 Task: Open a blank worksheet and write heading  Customer order data  Add 10 people name:-  'David White, Emily Green, Andrew Baker, Madison Evans, Logan King, Grace Hill, Gabriel Young, Elizabeth Flores, Samuel Reed, Avery Nelson. ' in August Last week sales are  10020 to 20050. customer order name:-  Nike shoe, Adidas shoe, Gucci T-shirt, Louis Vuitton bag, Zara Shirt, H&M jeans, Chanel perfume, Versace perfume, Ralph Lauren, Prada Shirtcustomer order price in between:-  10000 to 15000. Save page auditingSalesByQuarter
Action: Mouse moved to (18, 18)
Screenshot: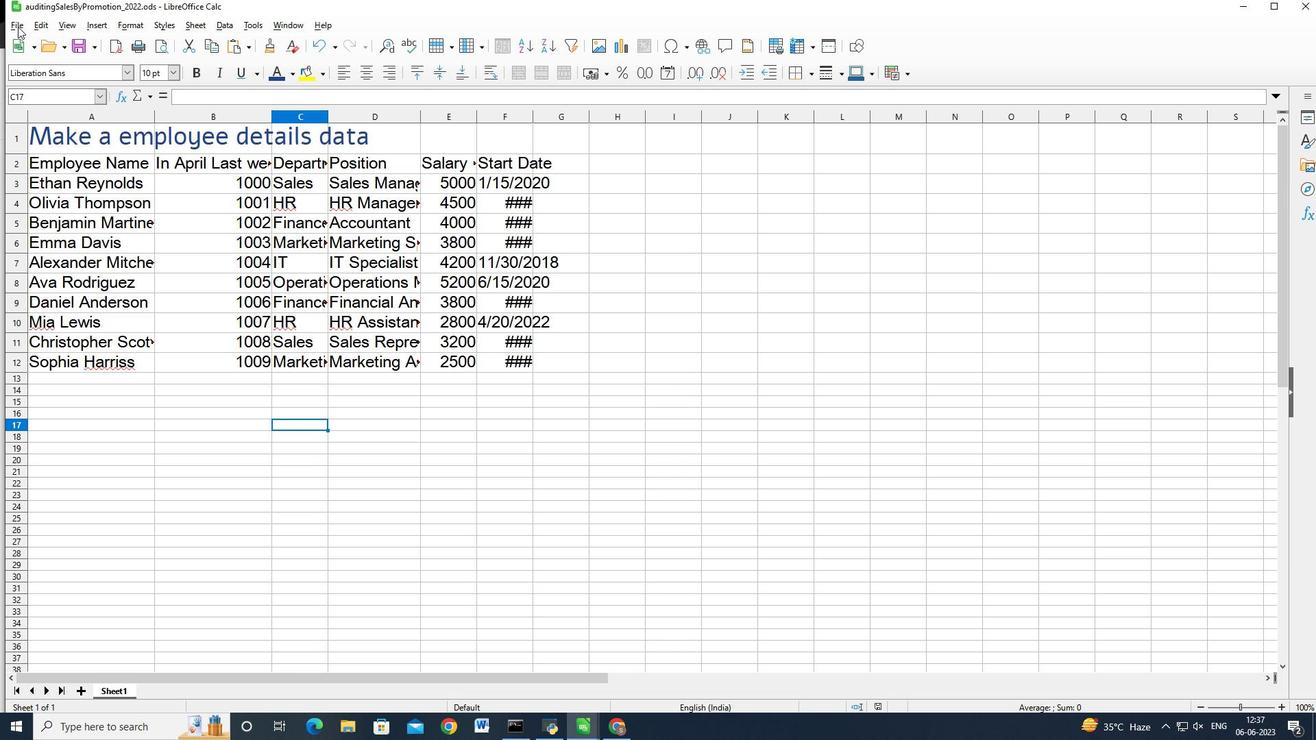 
Action: Mouse pressed left at (18, 18)
Screenshot: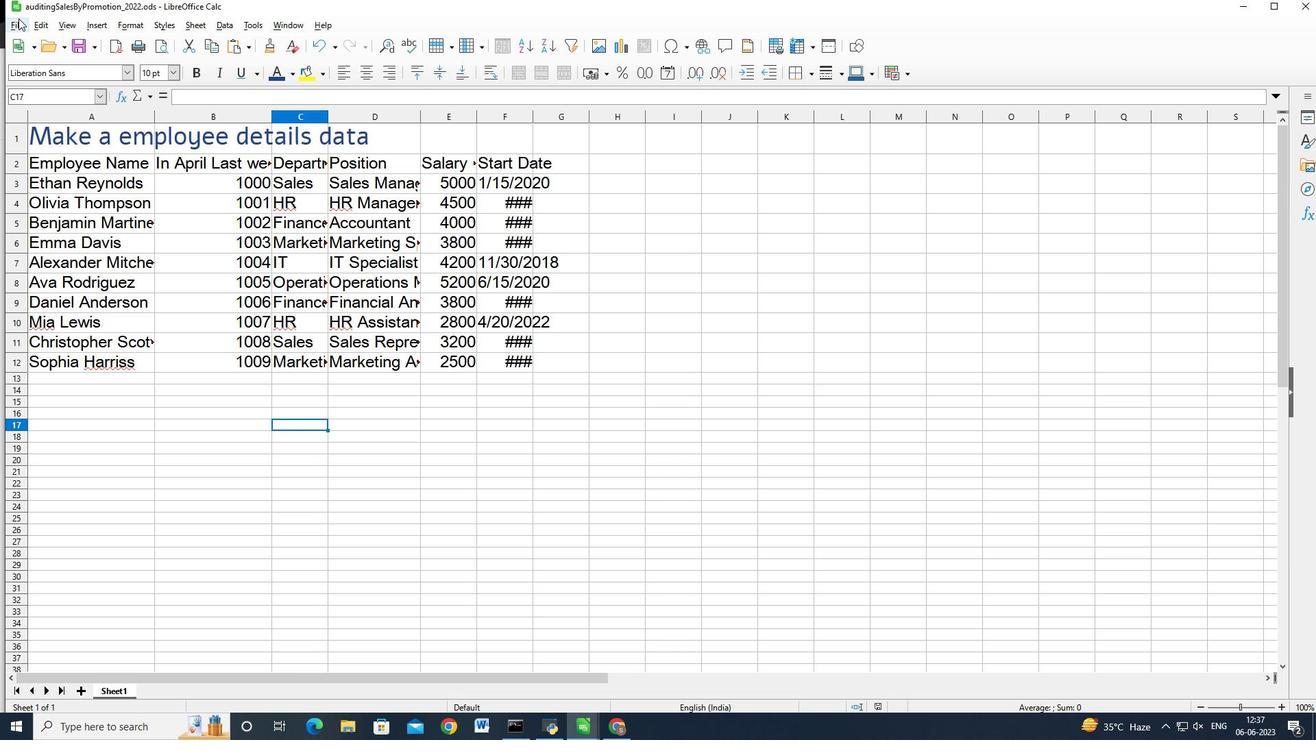 
Action: Mouse moved to (195, 58)
Screenshot: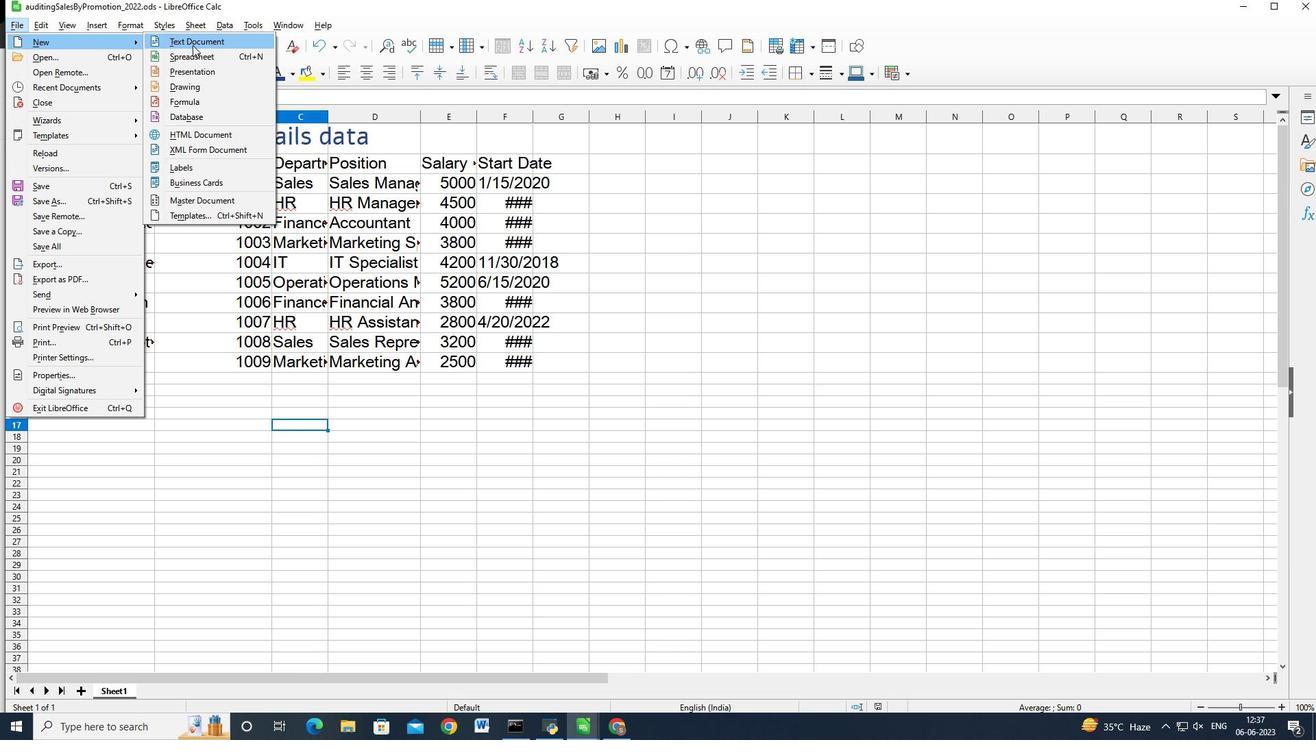 
Action: Mouse pressed left at (195, 58)
Screenshot: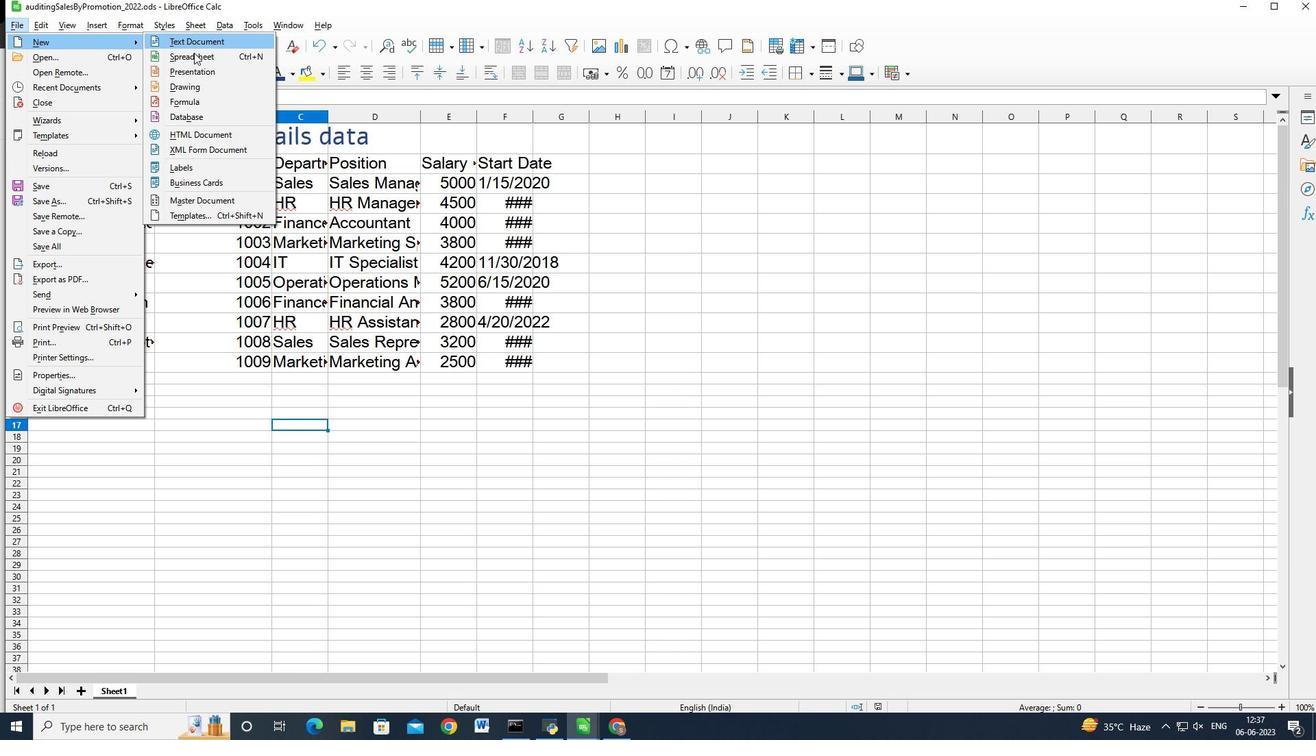 
Action: Mouse moved to (324, 155)
Screenshot: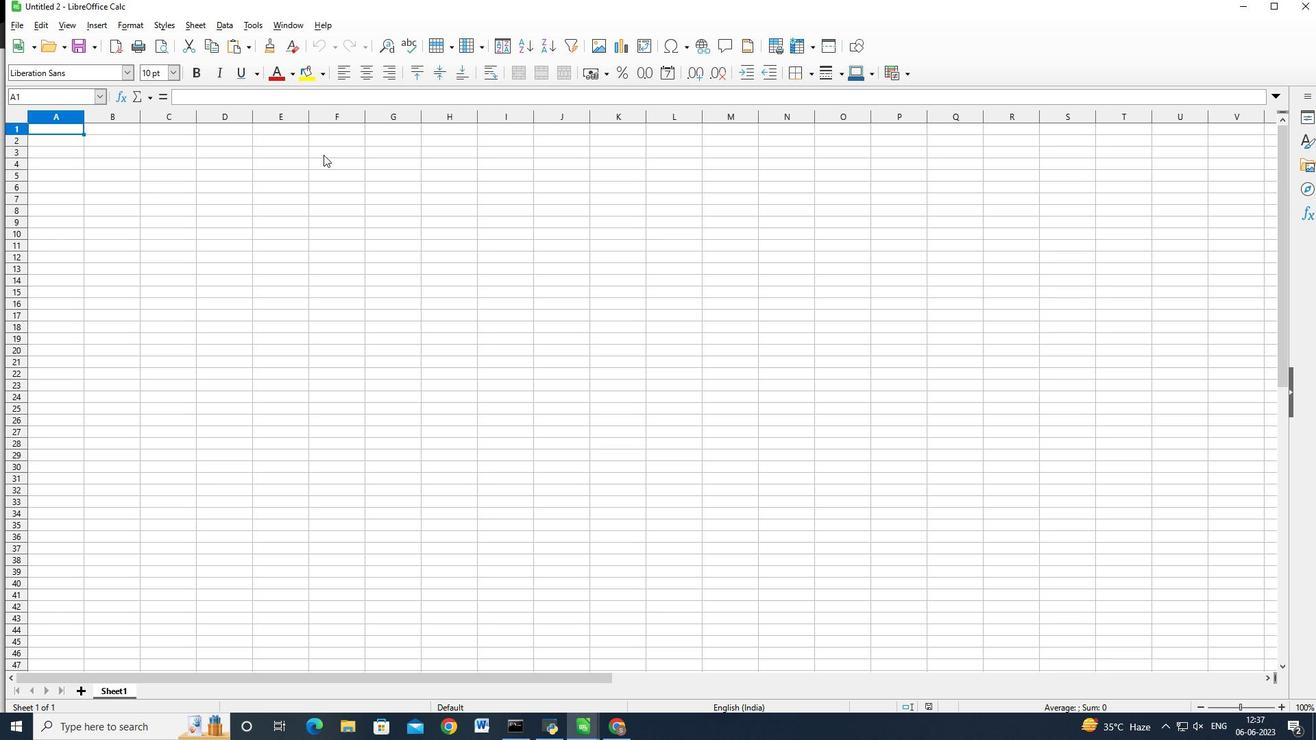 
Action: Key pressed <Key.shift><Key.shift><Key.shift>Customer<Key.space><Key.shift_r>order<Key.space>data<Key.enter><Key.shift>People<Key.space><Key.shift>Name<Key.enter><Key.shift_r>David<Key.space><Key.shift>White<Key.enter><Key.shift_r>E,<Key.backspace>mily<Key.space><Key.shift>Green<Key.enter><Key.shift_r>Andrew<Key.space><Key.shift>Baker<Key.enter><Key.shift>Madison<Key.space><Key.shift>Evans<Key.enter><Key.shift>Logan<Key.space><Key.shift>King<Key.enter><Key.shift>Grace<Key.space><Key.shift>Jo;;<Key.enter>
Screenshot: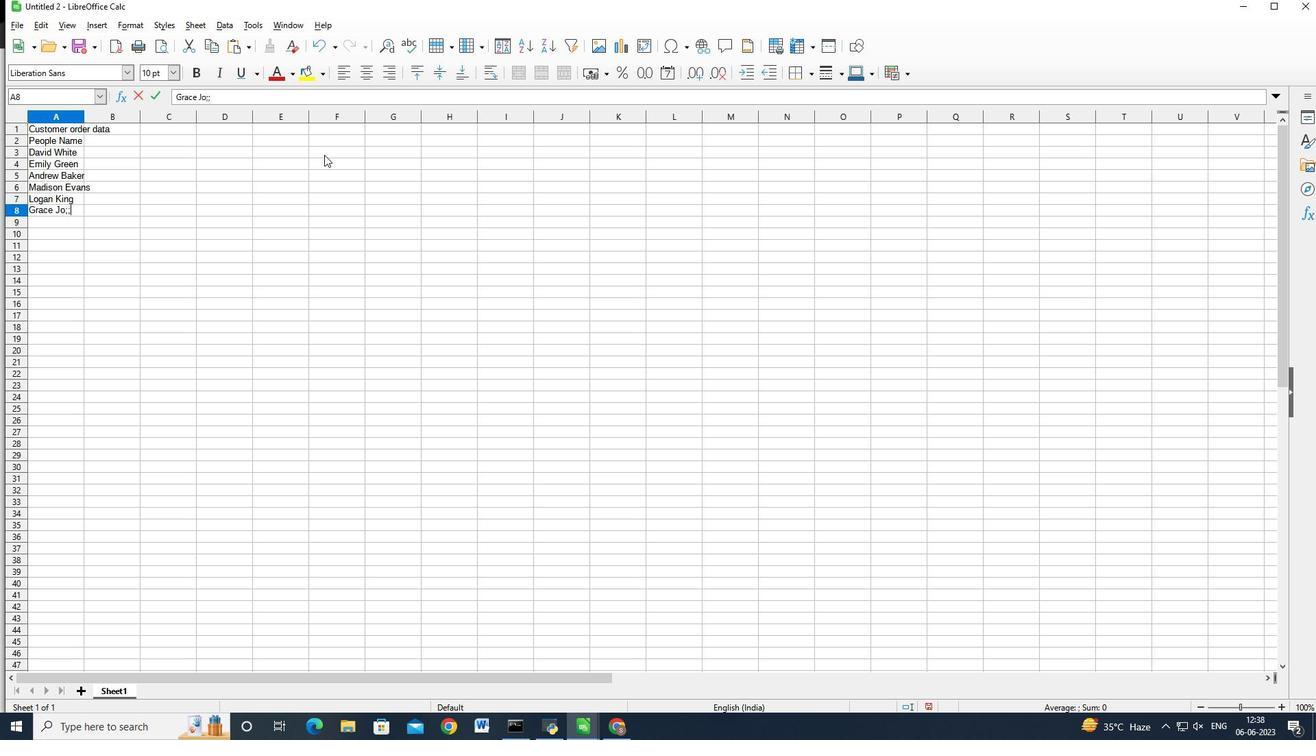 
Action: Mouse moved to (65, 207)
Screenshot: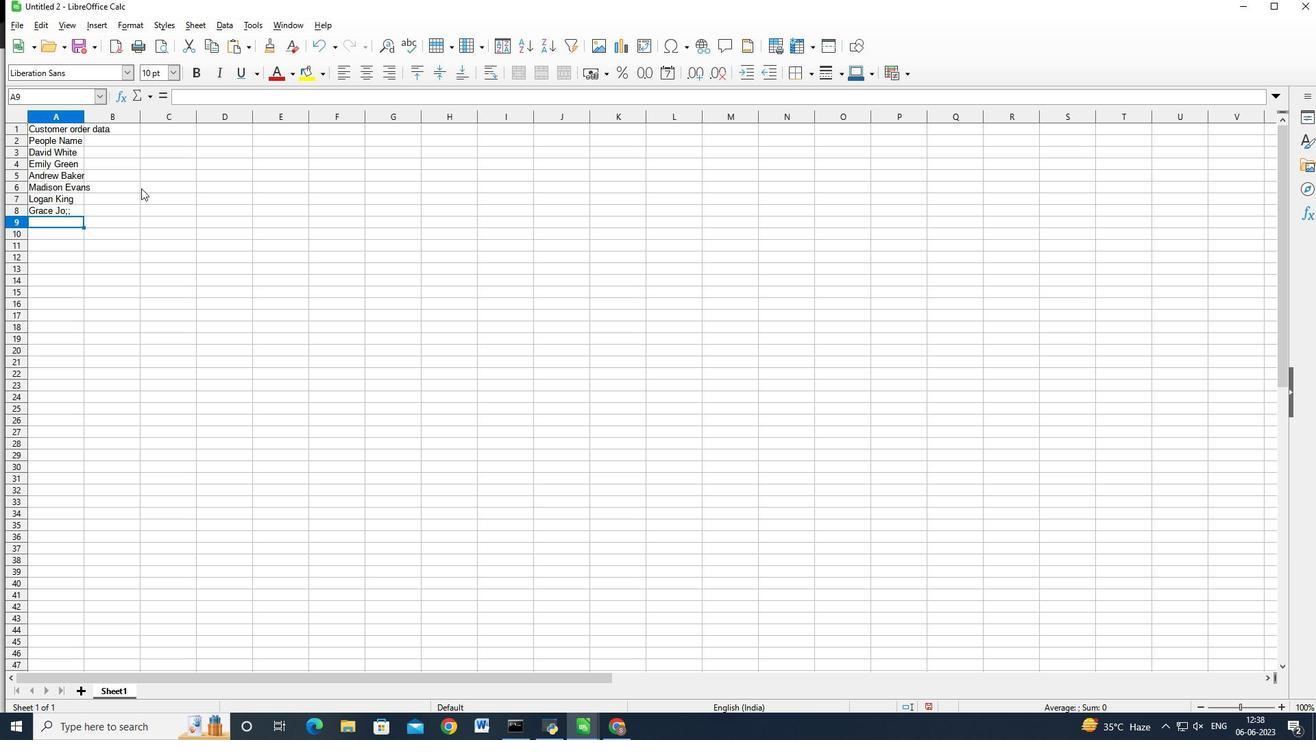 
Action: Mouse pressed left at (65, 207)
Screenshot: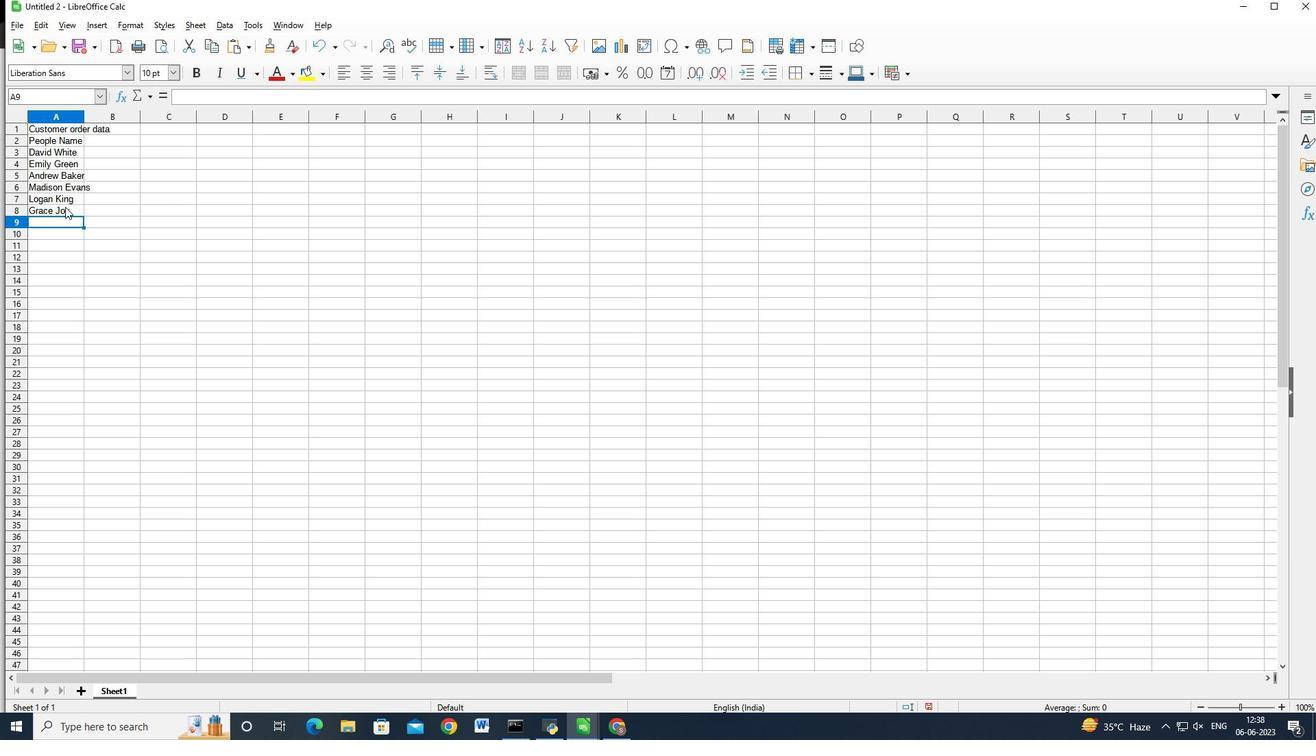 
Action: Mouse moved to (240, 96)
Screenshot: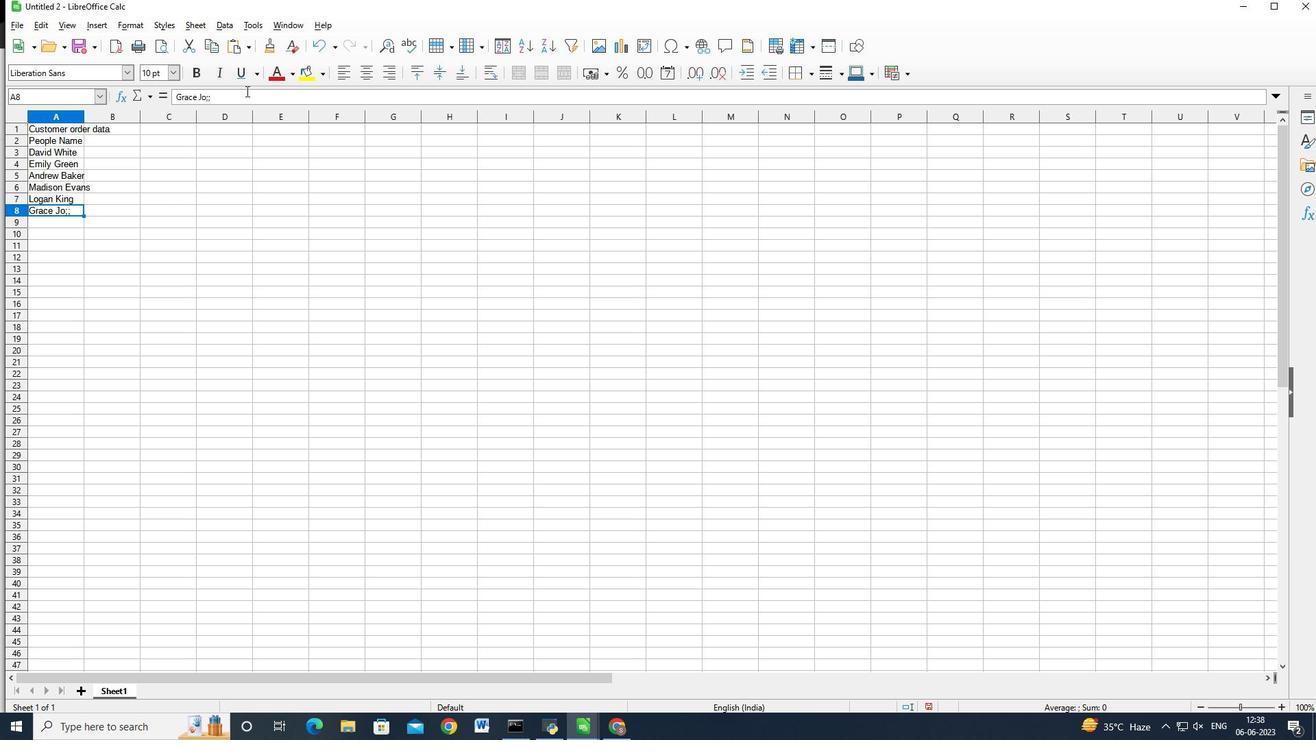 
Action: Mouse pressed left at (240, 96)
Screenshot: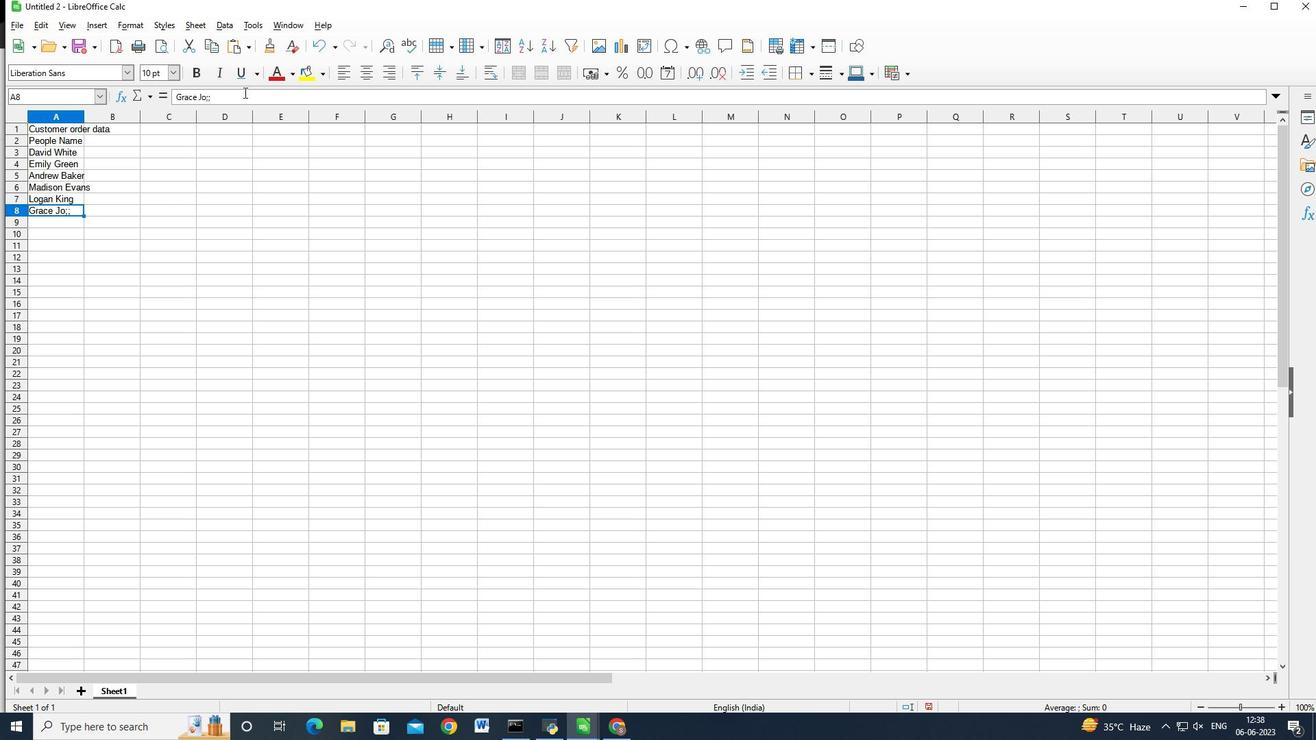 
Action: Key pressed <Key.backspace><Key.backspace><Key.backspace><Key.backspace><Key.shift>Hill<Key.enter><Key.shift><Key.shift><Key.shift><Key.shift><Key.shift><Key.shift><Key.shift><Key.shift><Key.shift><Key.shift><Key.shift><Key.shift><Key.shift>I<Key.backspace>Gr<Key.backspace><Key.backspace>abriel<Key.space><Key.shift>Young<Key.enter><Key.shift>Elizat<Key.backspace>beth<Key.space><Key.shift>Flores<Key.enter><Key.shift_r>Samuel<Key.space><Key.shift>Reed<Key.enter><Key.shift_r>Avery<Key.space><Key.shift>Nelson<Key.right><Key.up><Key.up><Key.up><Key.up><Key.up><Key.up><Key.up><Key.up><Key.up><Key.up><Key.space><Key.shift>In<Key.space><Key.shift_r>August<Key.space><Key.shift>Last<Key.space>week<Key.space>sales<Key.space>are<Key.enter>11<Key.backspace>0020<Key.enter>10030<Key.enter>10040<Key.enter>10050<Key.enter>20010<Key.enter>20020<Key.enter>20030<Key.enter>20040<Key.enter>110040<Key.backspace><Key.enter>2992<Key.backspace><Key.backspace><Key.backspace>0024<Key.right>
Screenshot: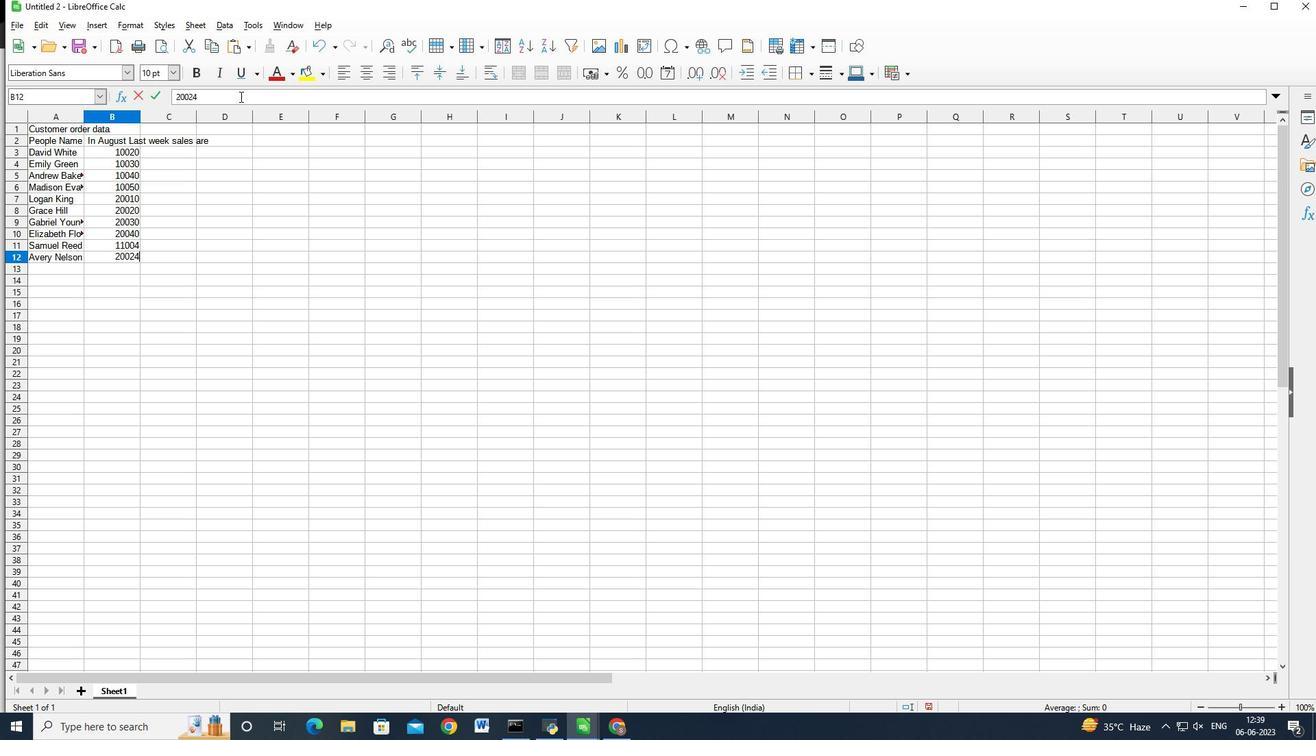 
Action: Mouse moved to (124, 139)
Screenshot: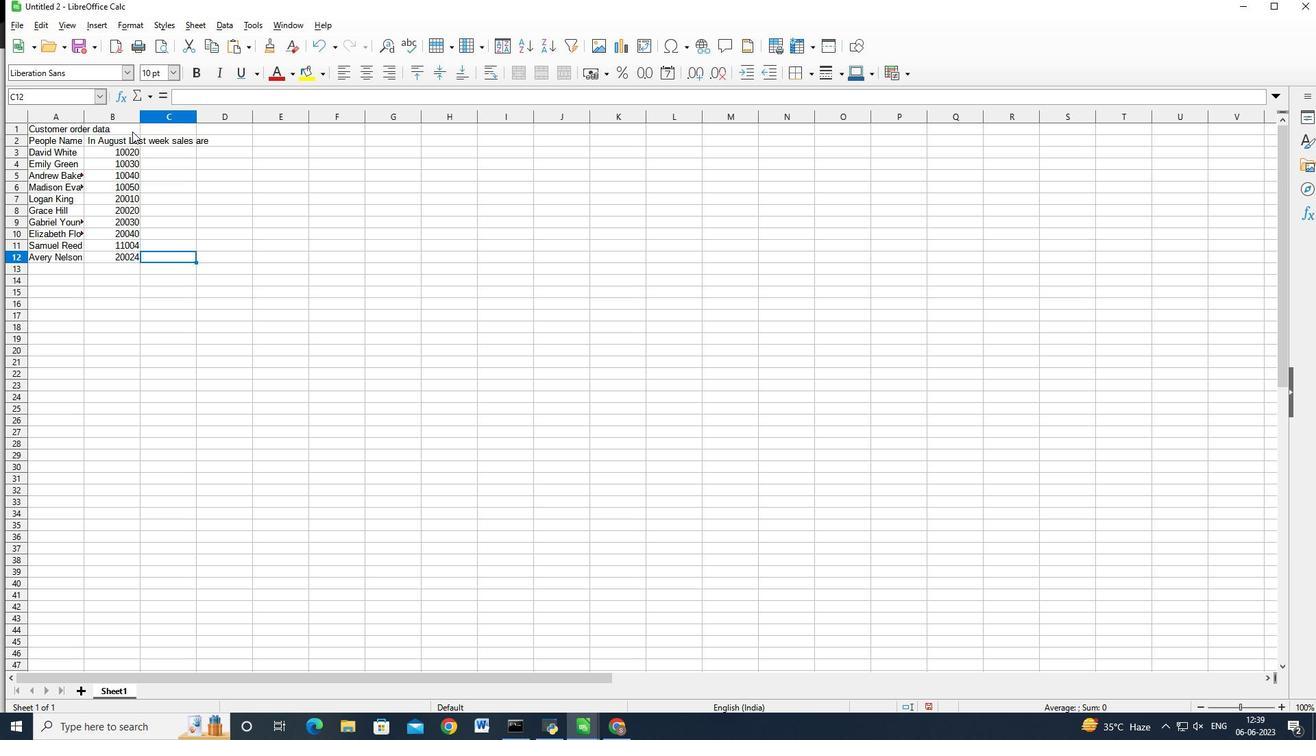 
Action: Mouse pressed left at (124, 139)
Screenshot: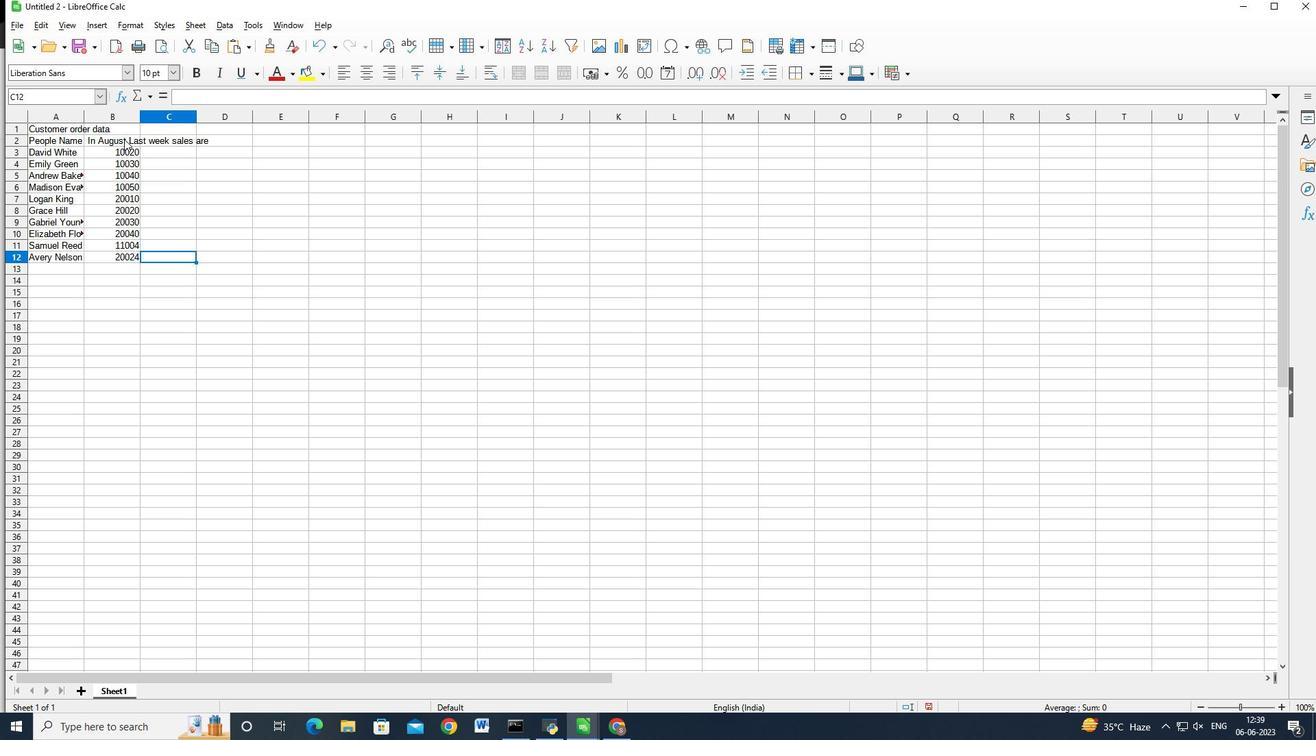 
Action: Mouse moved to (139, 116)
Screenshot: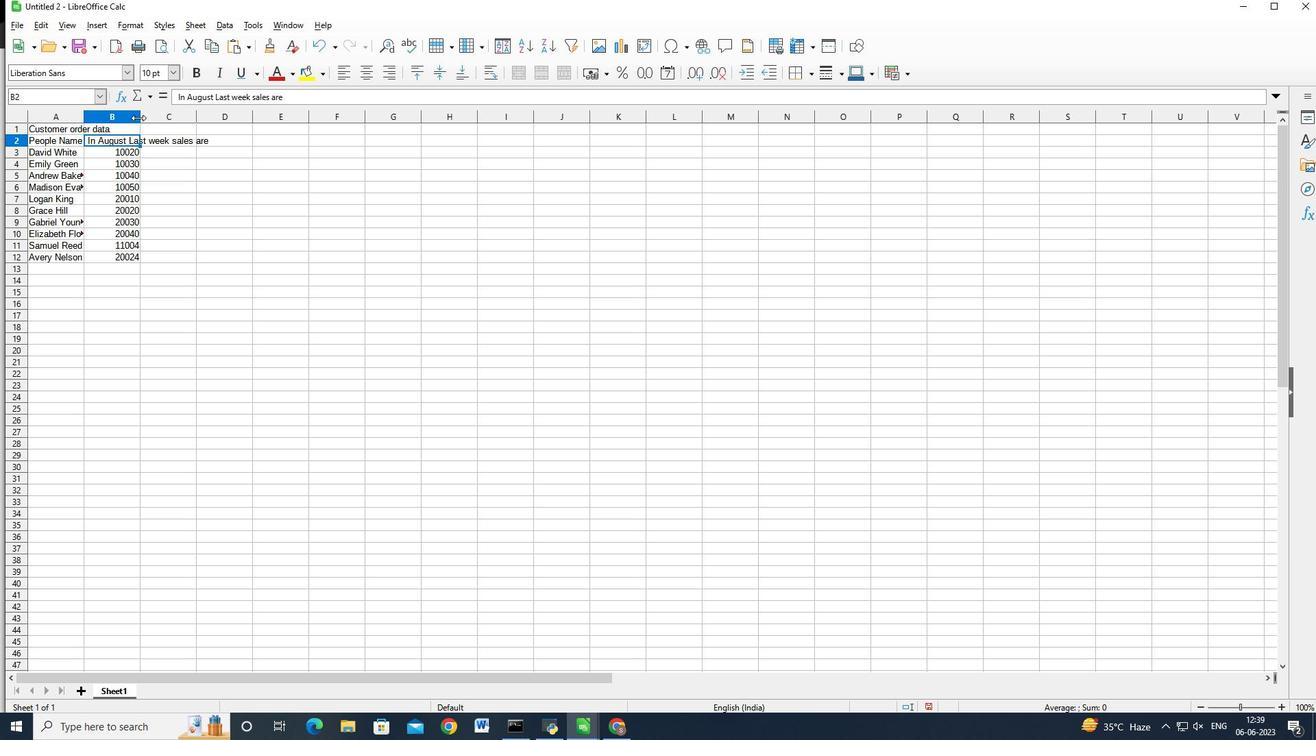 
Action: Mouse pressed left at (139, 116)
Screenshot: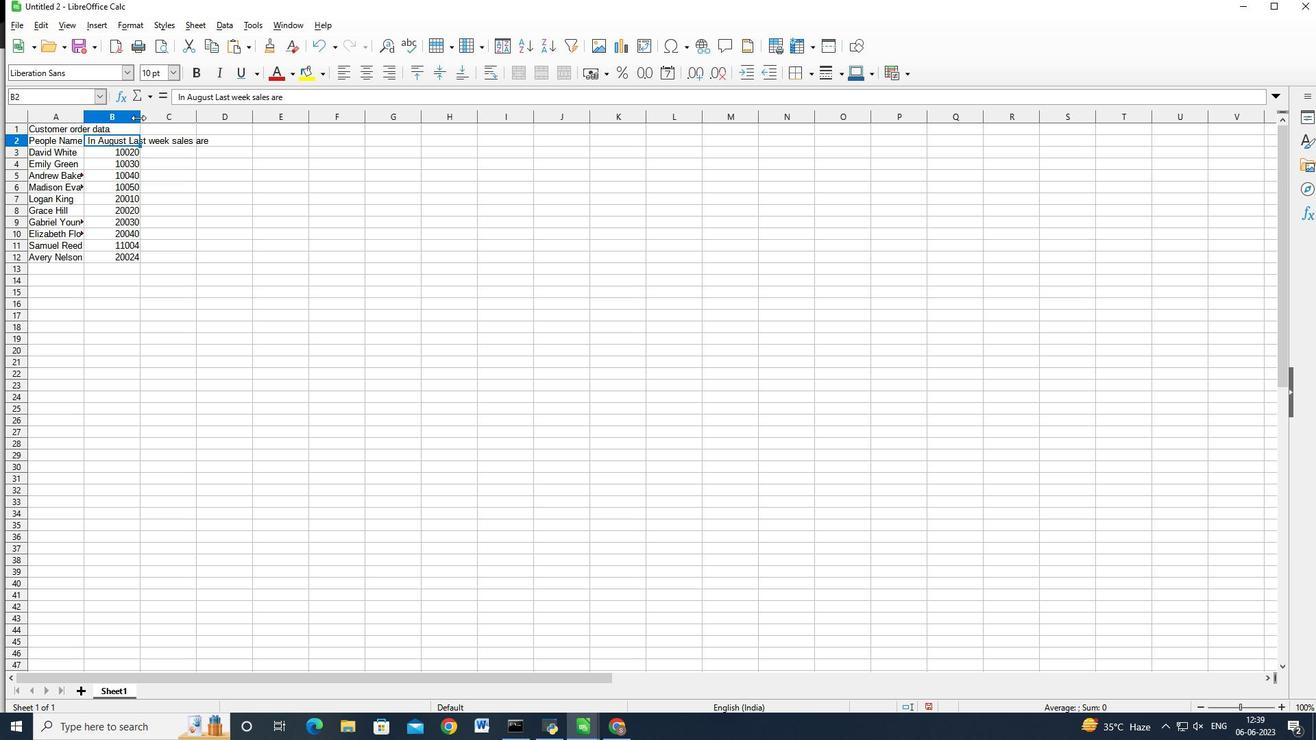 
Action: Mouse pressed left at (139, 116)
Screenshot: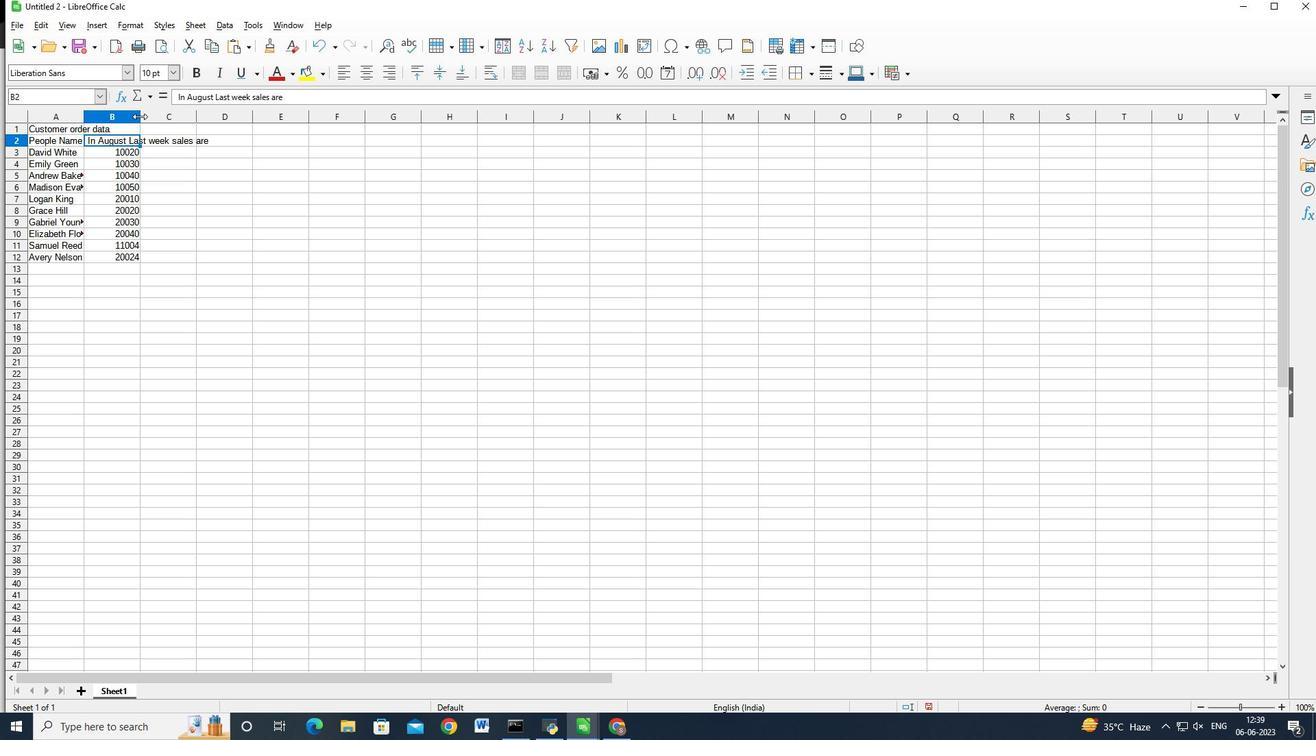 
Action: Mouse pressed left at (139, 116)
Screenshot: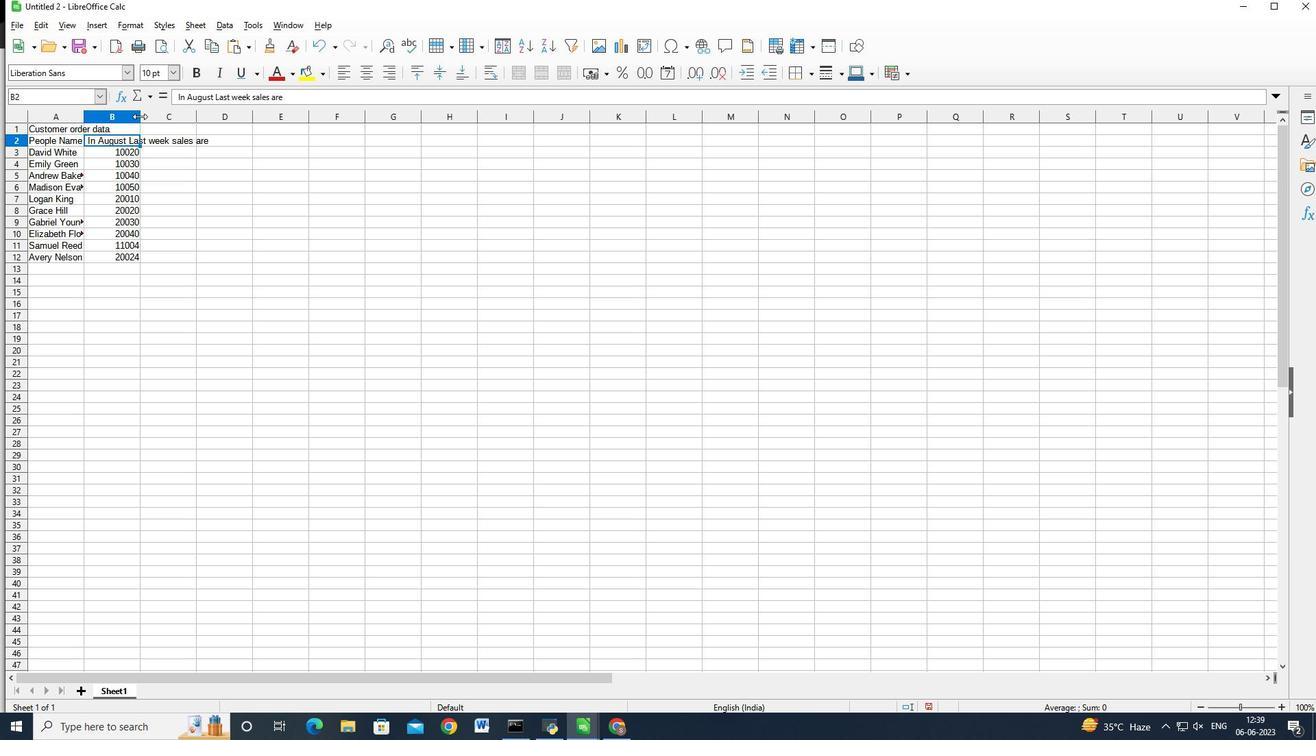 
Action: Mouse pressed left at (139, 116)
Screenshot: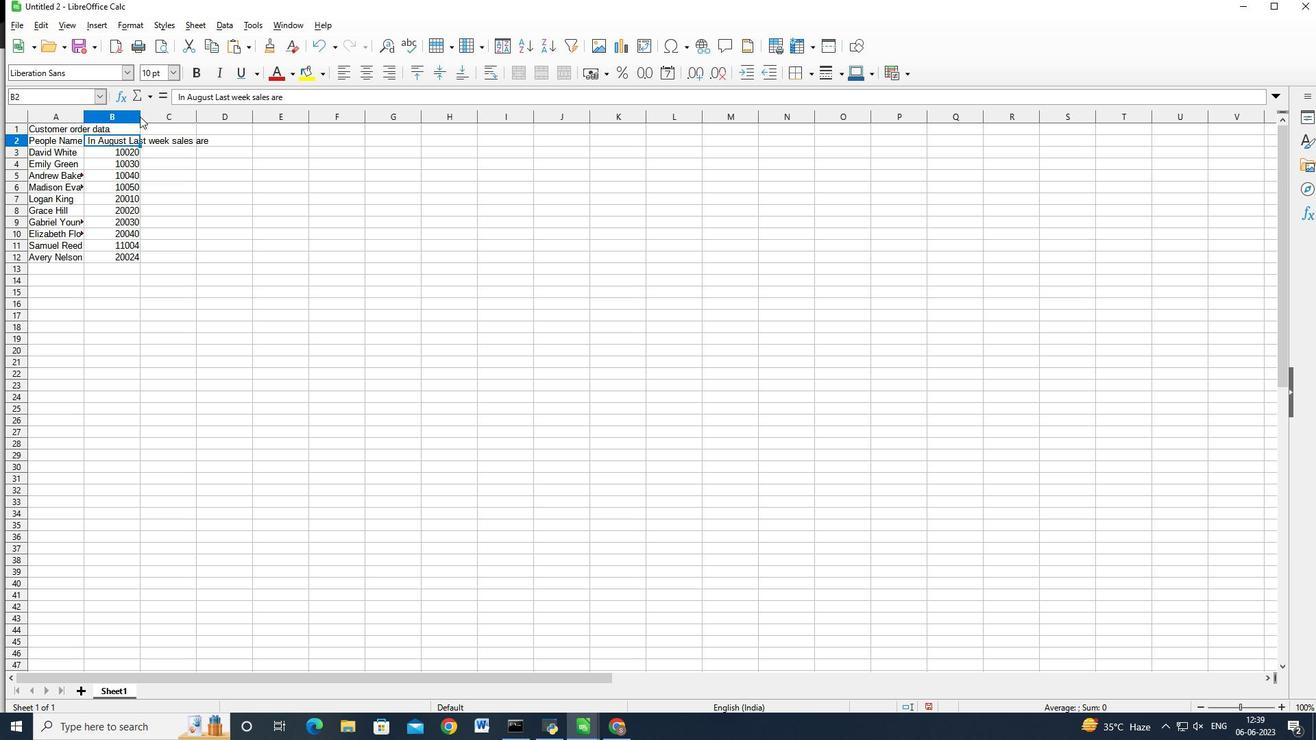 
Action: Mouse moved to (237, 138)
Screenshot: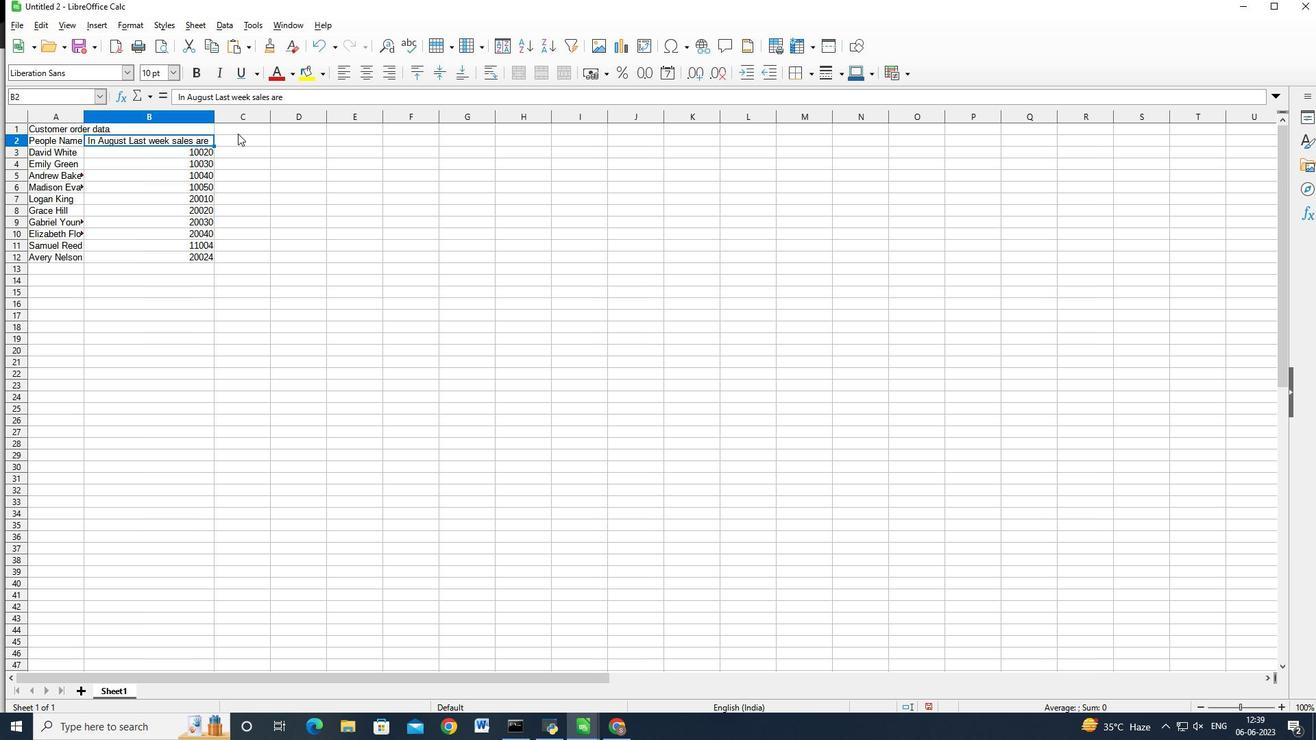 
Action: Mouse pressed left at (237, 138)
Screenshot: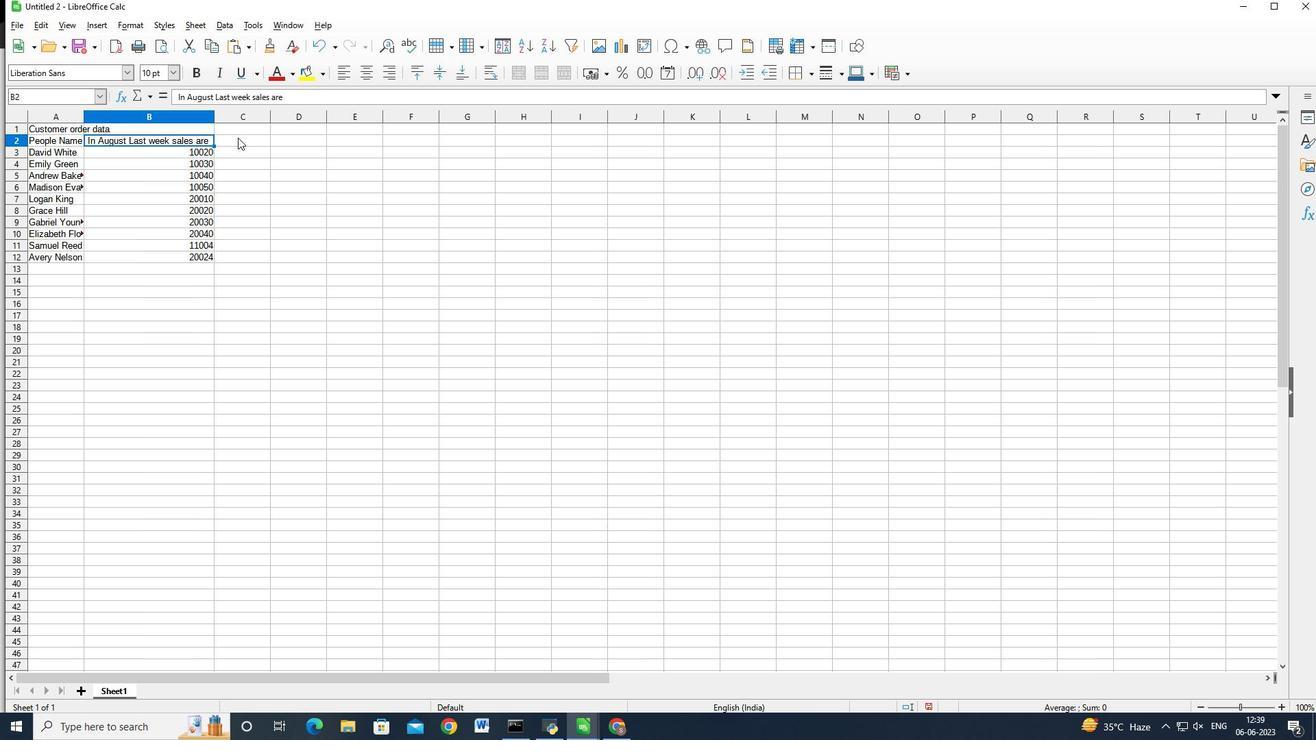 
Action: Key pressed <Key.shift>Customer<Key.space><Key.shift>Order<Key.space><Key.shift>Name<Key.enter><Key.shift>Nike<Key.space><Key.shift_r>Shoe<Key.enter><Key.shift_r>Adidas<Key.space><Key.shift_r>Showe<Key.backspace><Key.backspace>e<Key.enter><Key.shift><Key.shift><Key.shift><Key.shift><Key.shift><Key.shift>Gucci<Key.space><Key.shift>T-shirt<Key.enter><Key.shift>Louis<Key.space><Key.shift>Vuito<Key.backspace>ton<Key.space><Key.shift>bag<Key.enter><Key.shift_r>Zara<Key.space><Key.shift_r>Shirt<Key.enter><Key.caps_lock>H<Key.shift>&N<Key.backspace>M<Key.caps_lock><Key.space>jeans<Key.enter><Key.shift>Chanel<Key.space><Key.shift>Per<Key.backspace><Key.backspace><Key.backspace>perfum<Key.enter><Key.up>
Screenshot: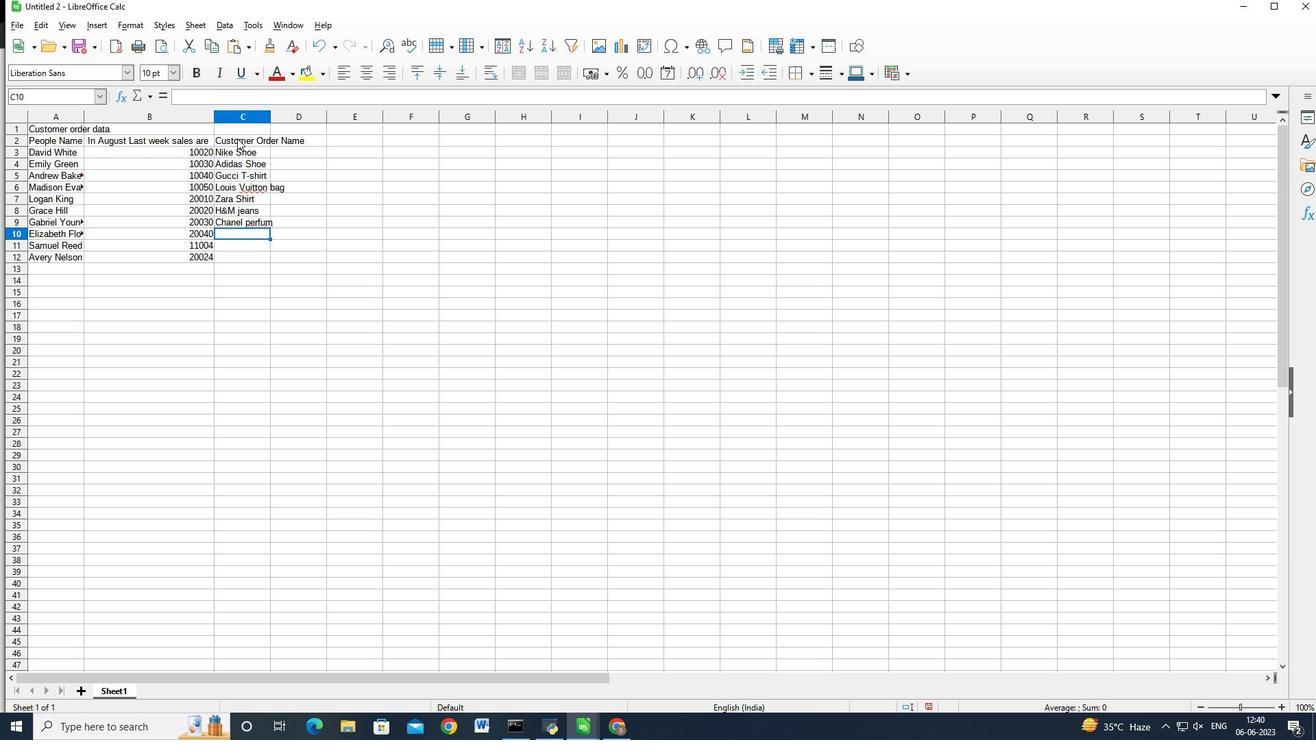
Action: Mouse moved to (254, 98)
Screenshot: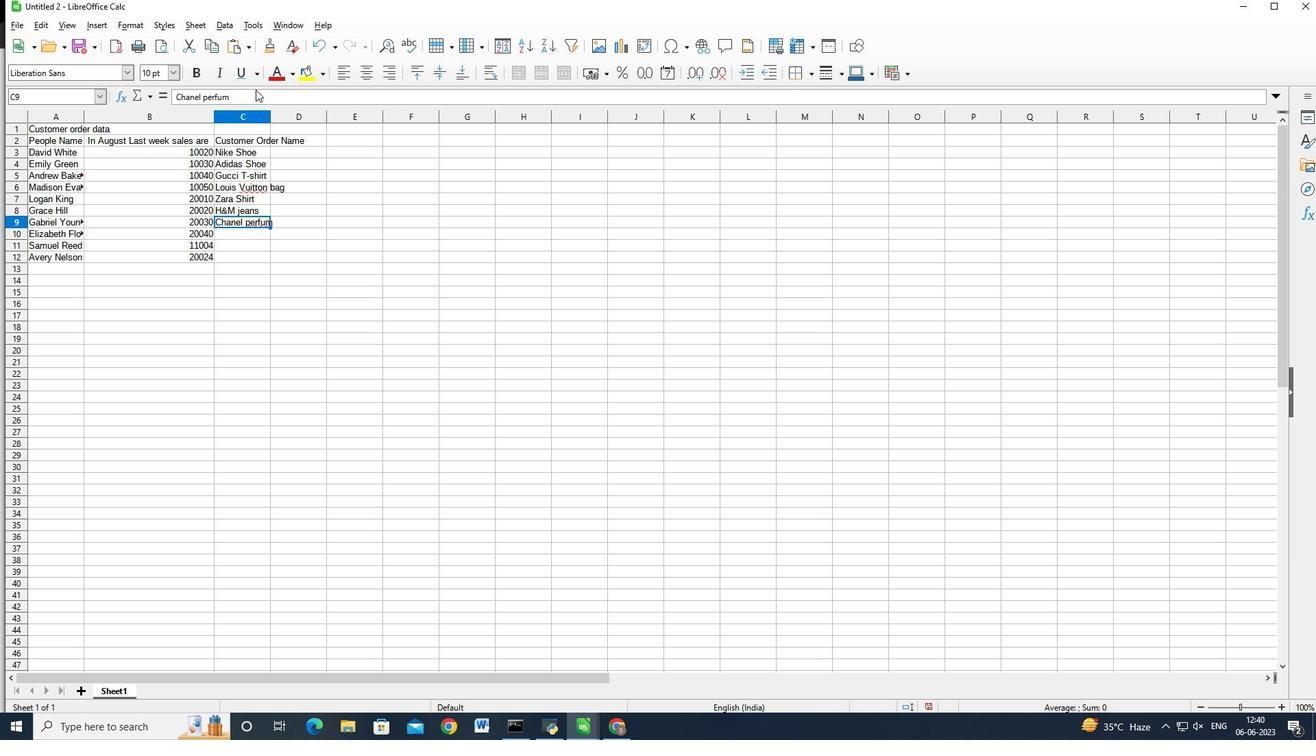 
Action: Mouse pressed left at (254, 98)
Screenshot: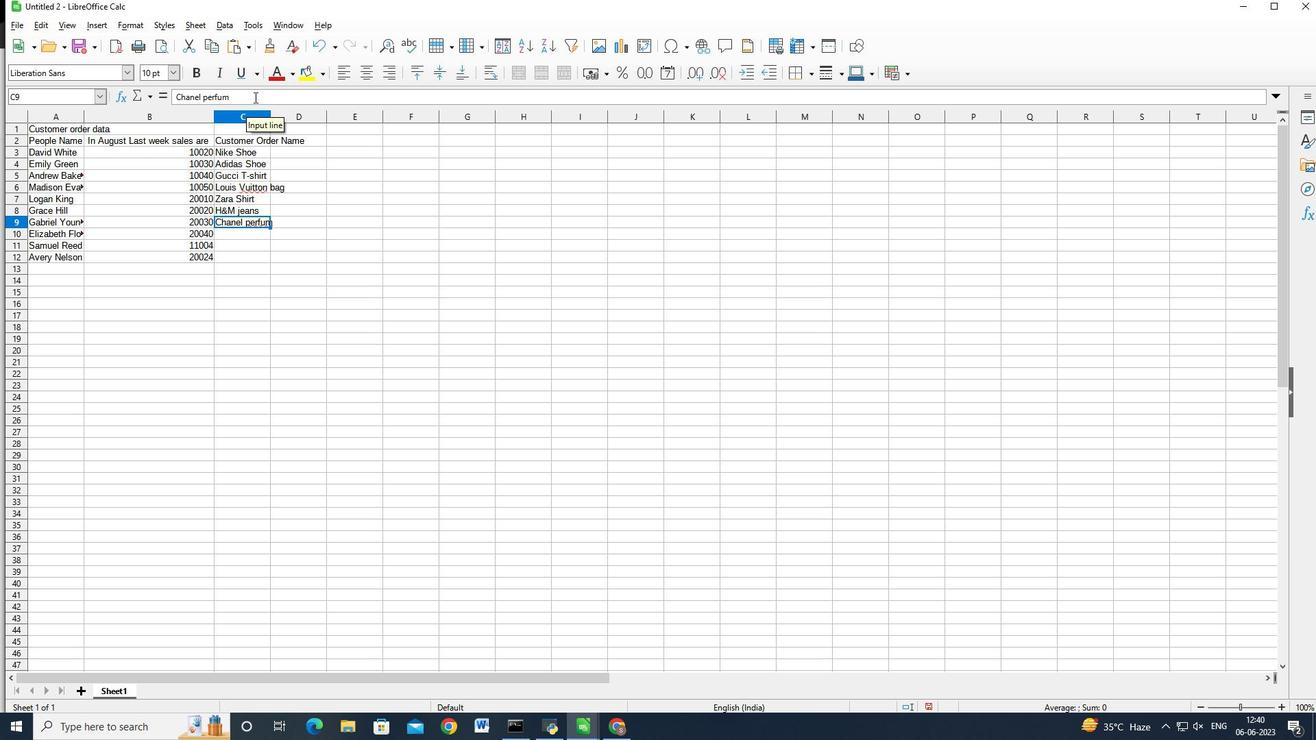 
Action: Key pressed e
Screenshot: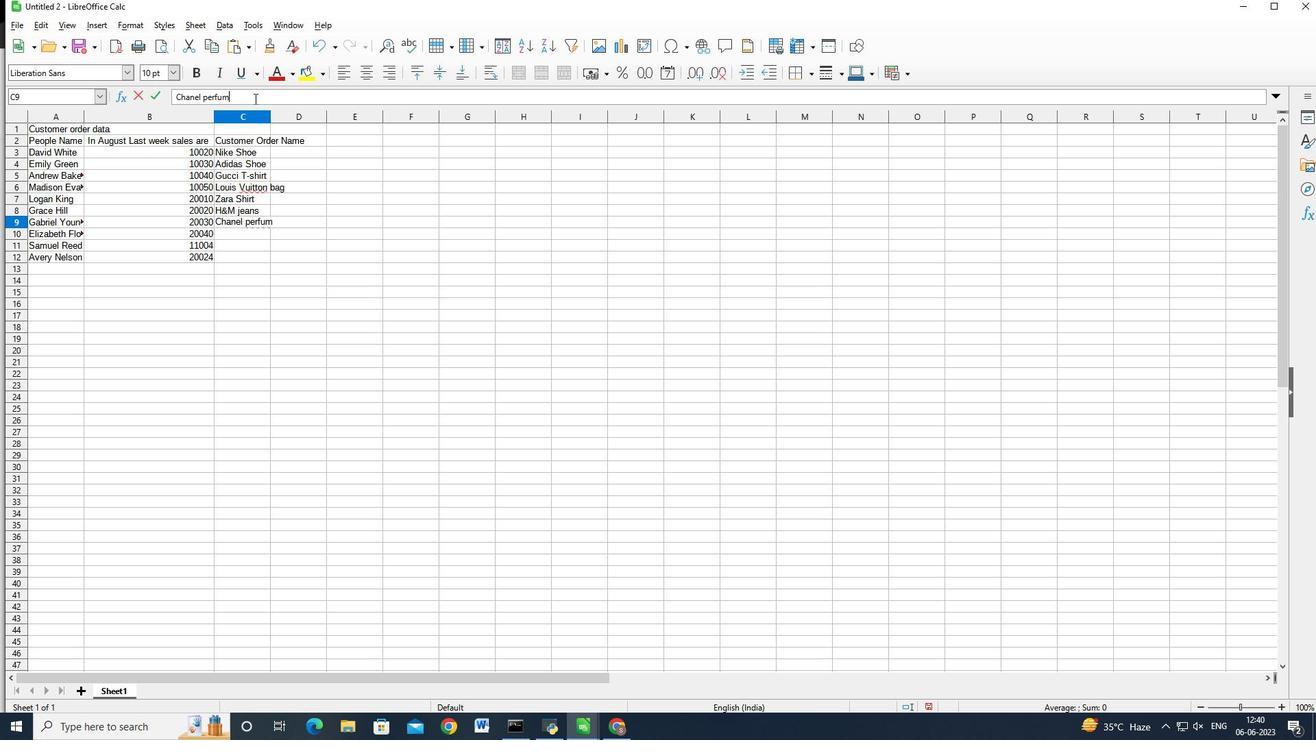
Action: Mouse moved to (257, 226)
Screenshot: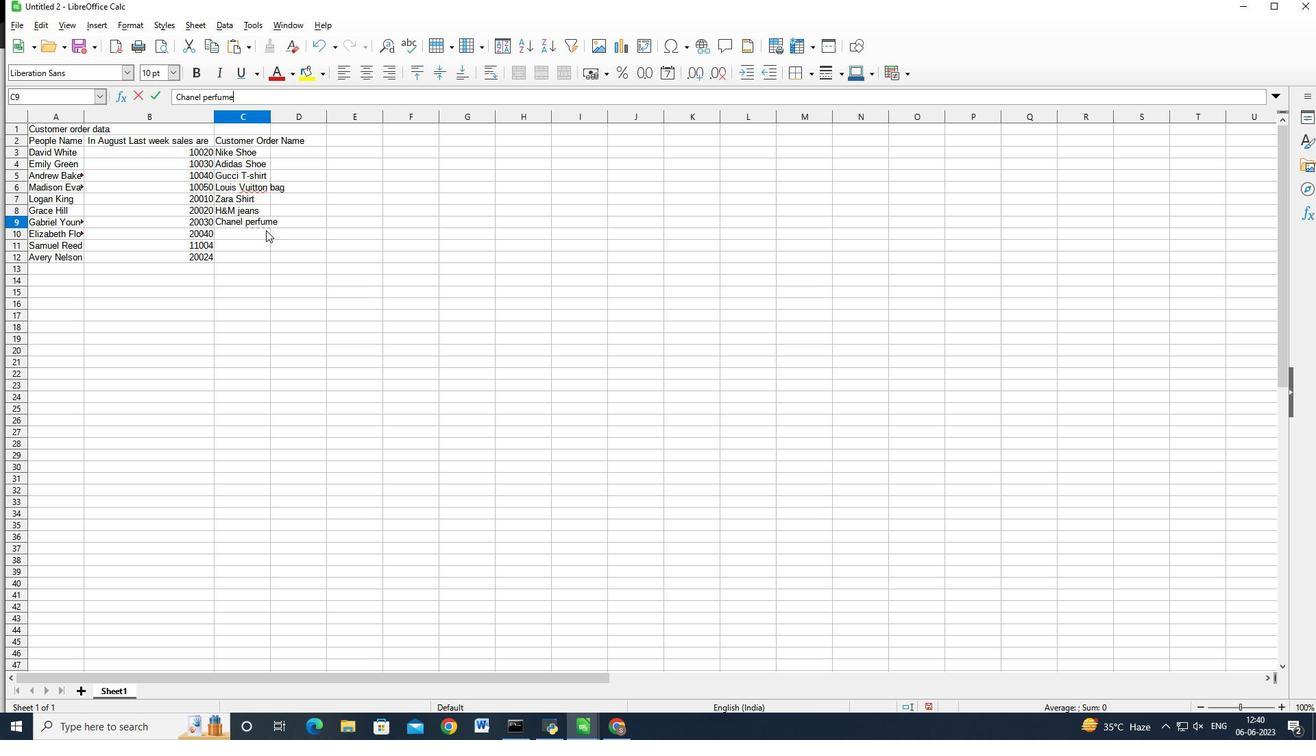 
Action: Mouse pressed left at (257, 226)
Screenshot: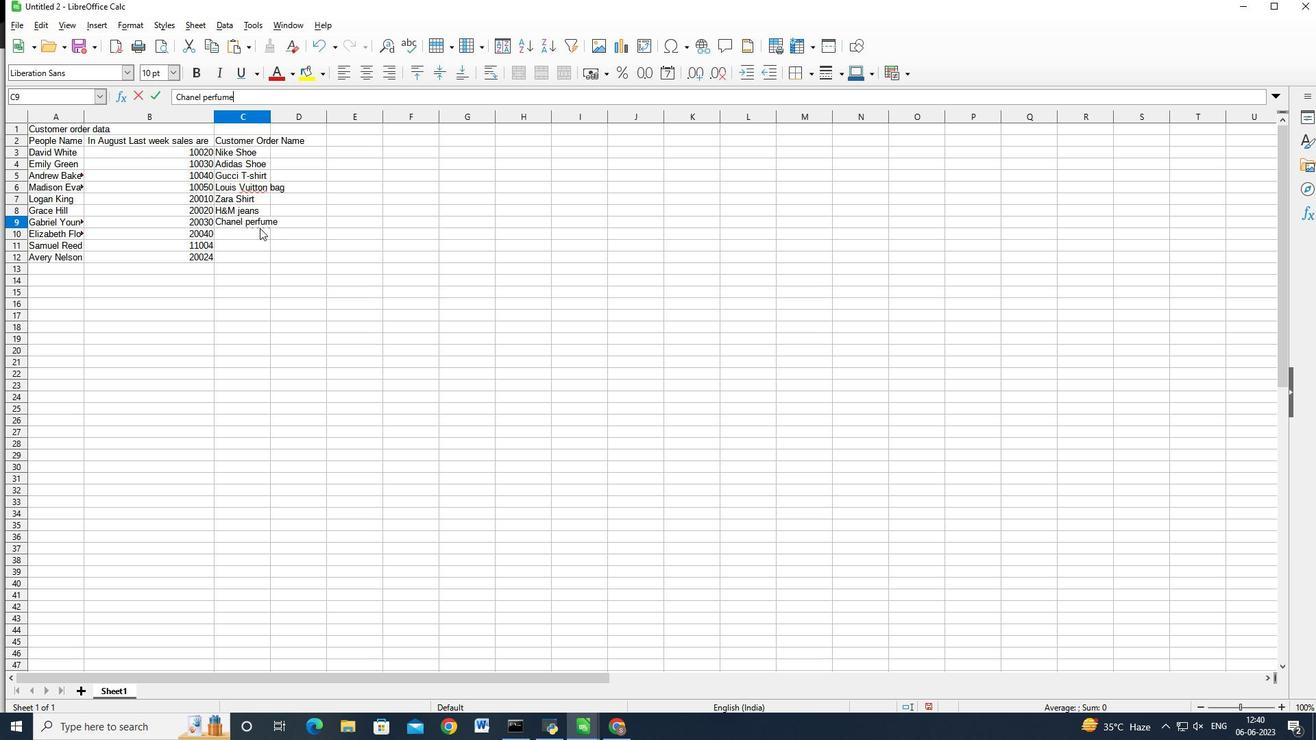 
Action: Mouse moved to (257, 227)
Screenshot: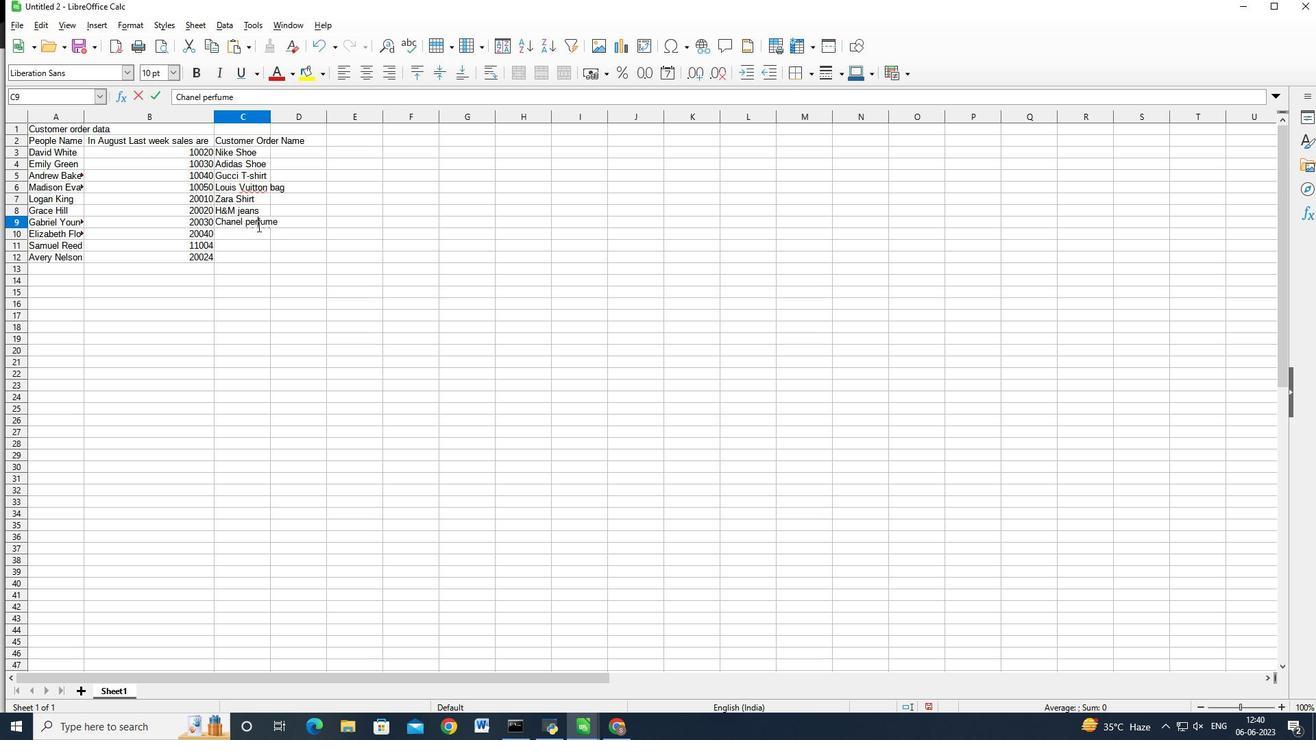 
Action: Mouse pressed left at (257, 227)
Screenshot: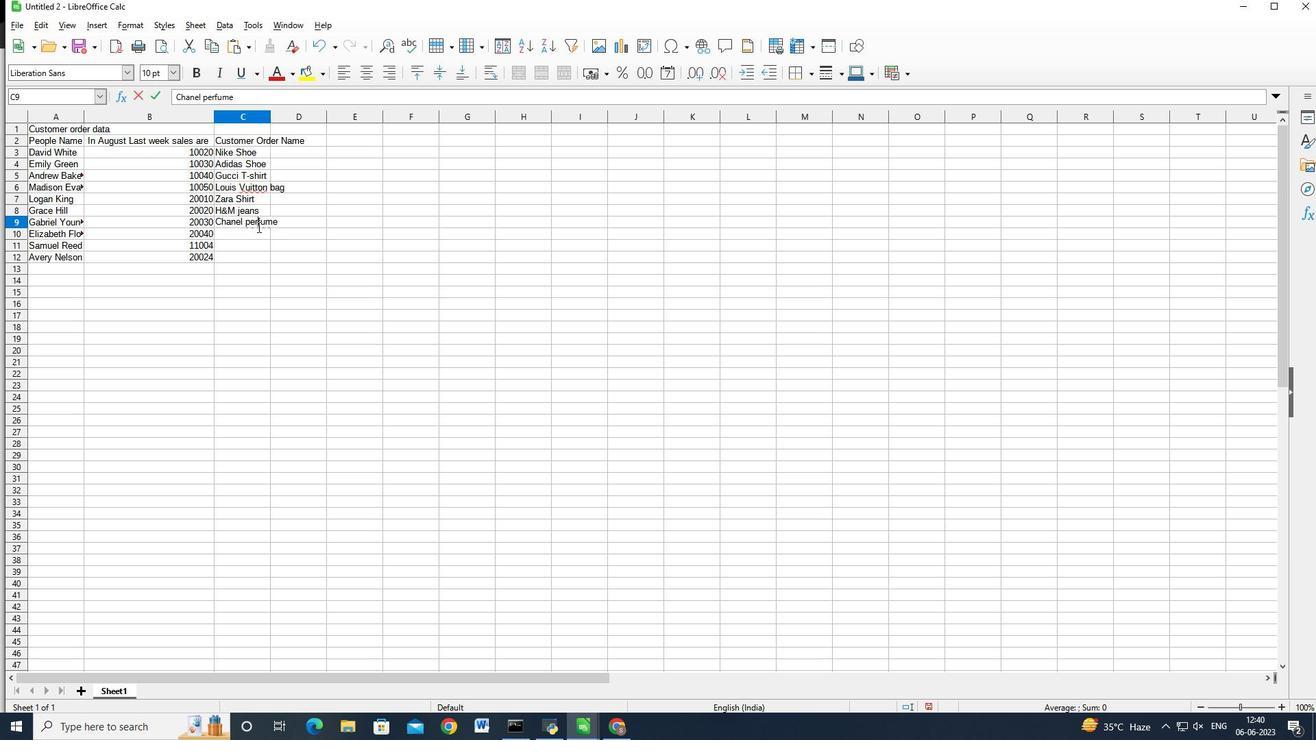 
Action: Mouse moved to (248, 229)
Screenshot: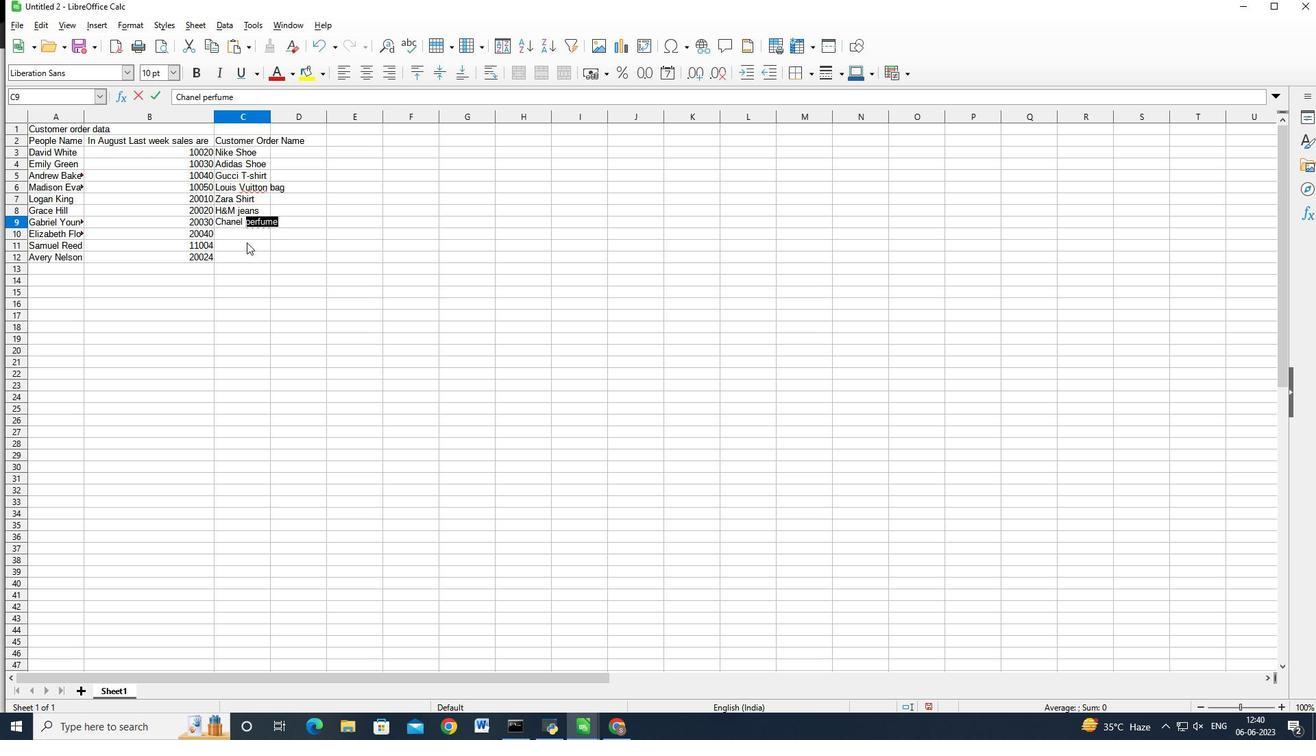
Action: Mouse pressed left at (248, 229)
Screenshot: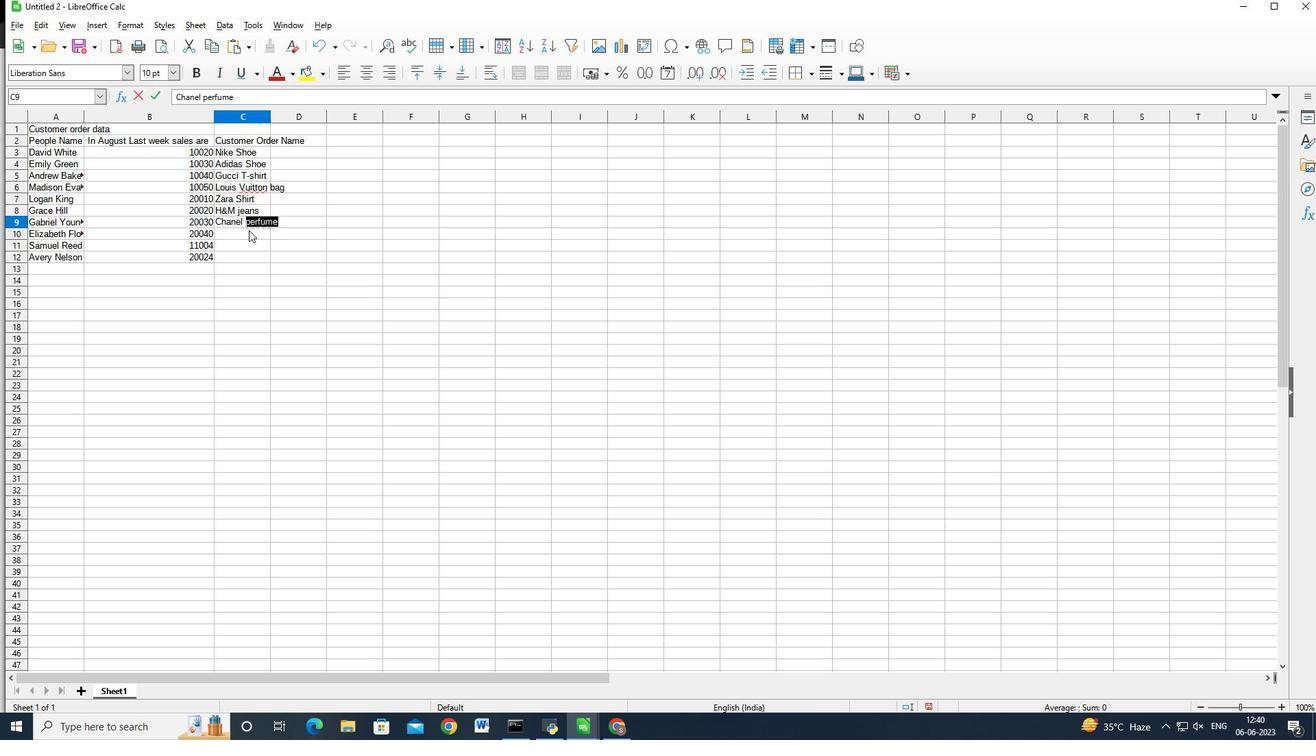 
Action: Key pressed <Key.shift>Versace<Key.space><Key.shift>perfume<Key.enter><Key.shift_r>Ralph<Key.space><Key.shift>Lauren<Key.enter><Key.shift>Prada<Key.space><Key.shift_r>Shirt<Key.right><Key.up><Key.up><Key.up><Key.up><Key.up><Key.up><Key.up><Key.up><Key.up><Key.up><Key.shift>ORde<Key.backspace><Key.backspace><Key.backspace>rder<Key.space><Key.shift>Price<Key.enter>
Screenshot: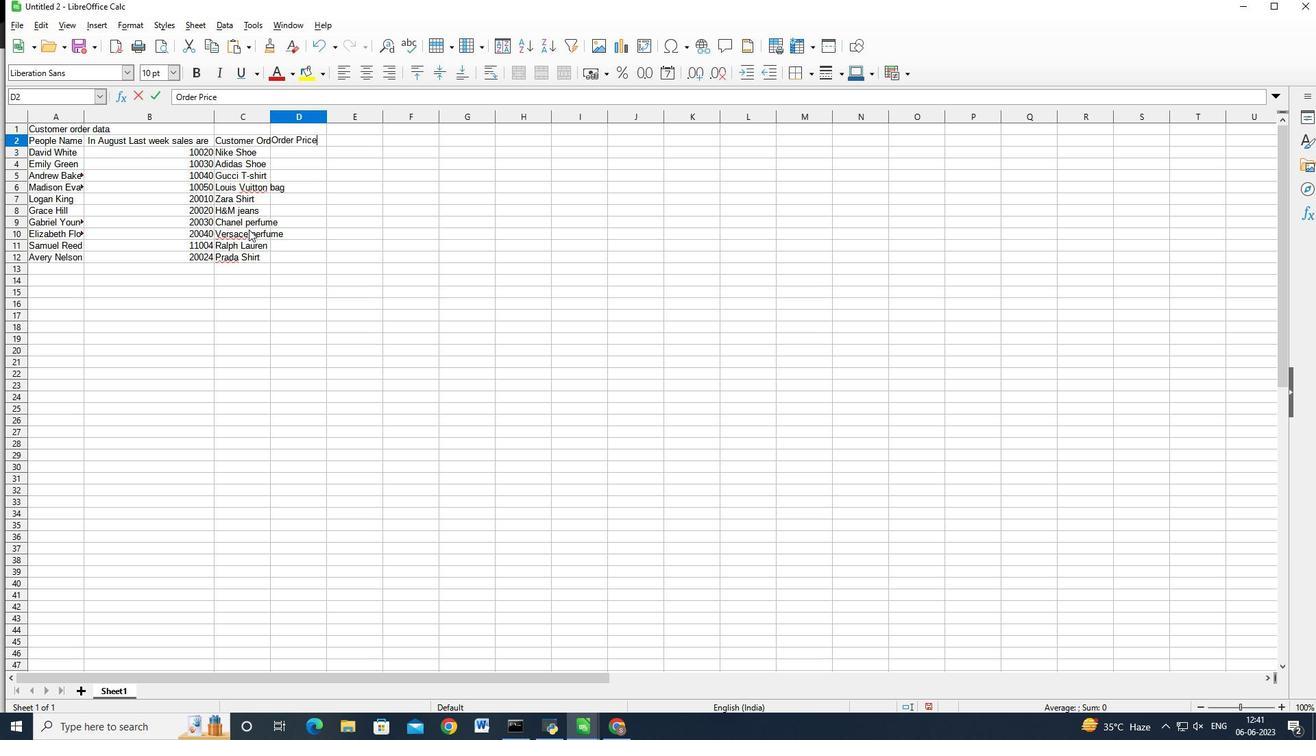 
Action: Mouse moved to (268, 117)
Screenshot: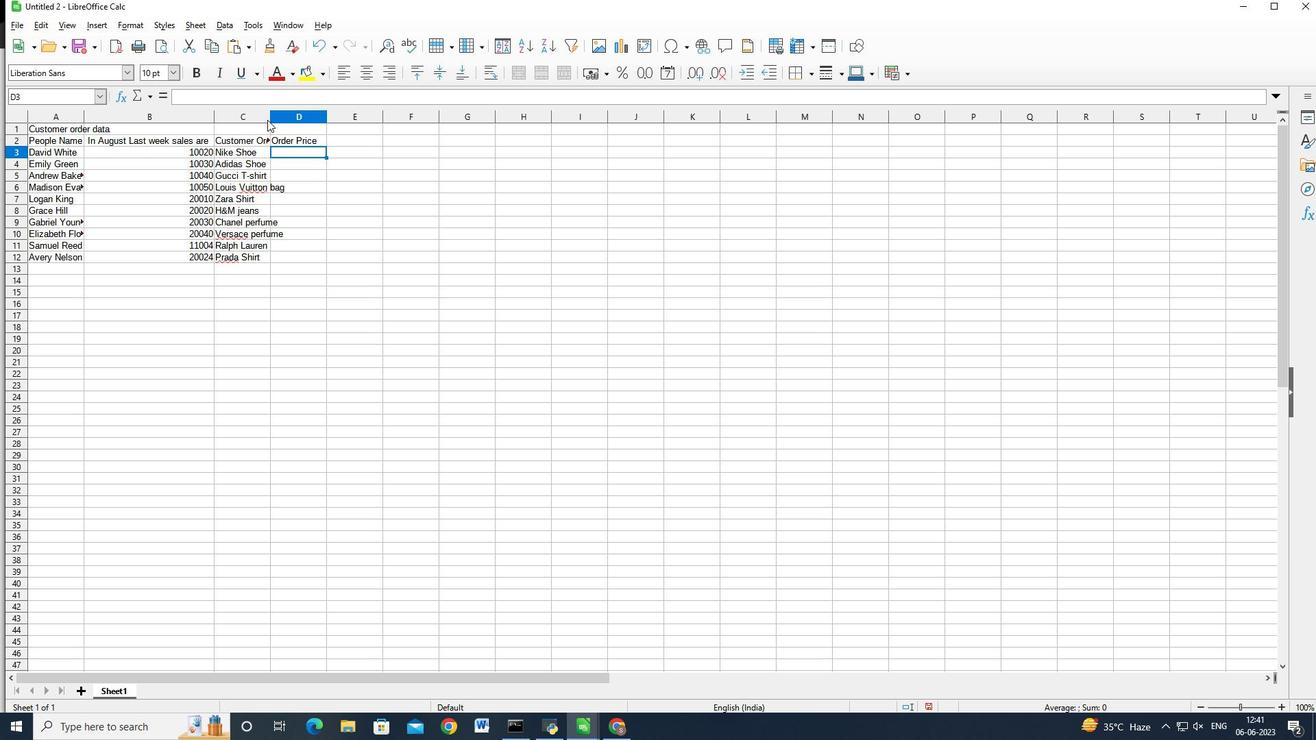 
Action: Mouse pressed left at (268, 117)
Screenshot: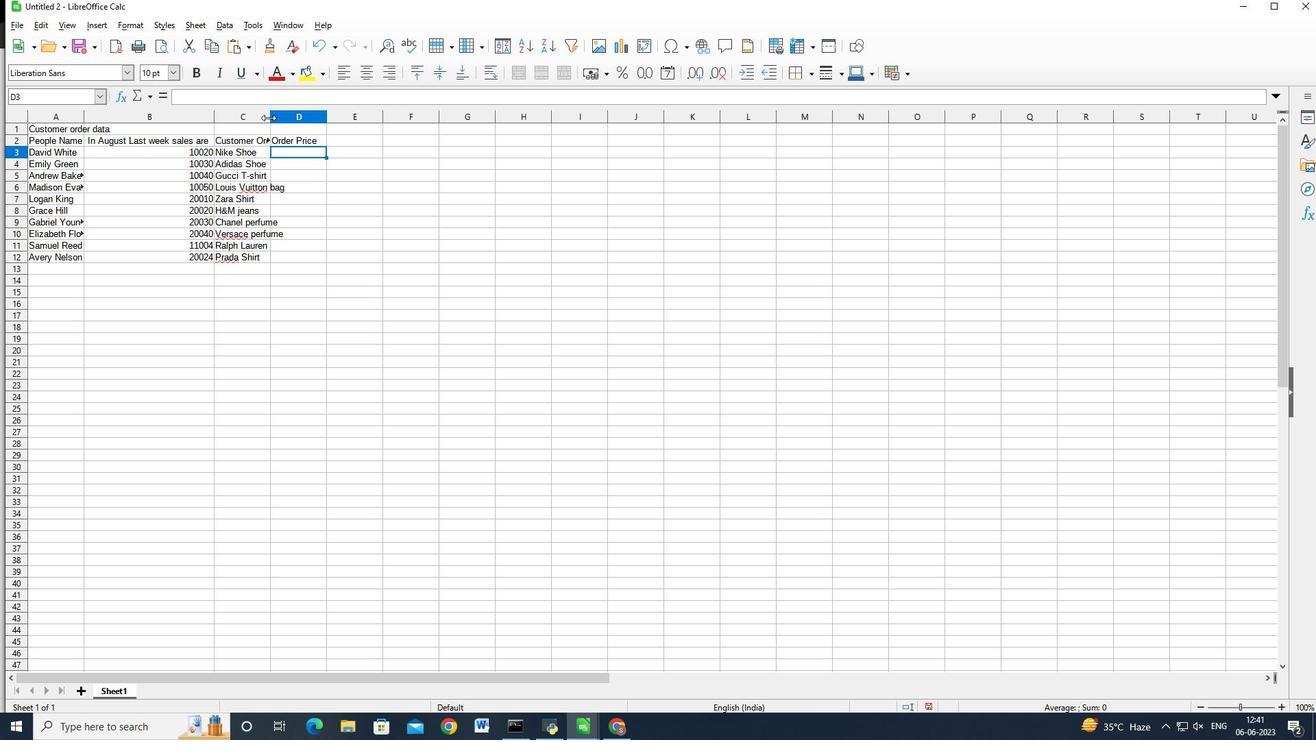 
Action: Mouse pressed left at (268, 117)
Screenshot: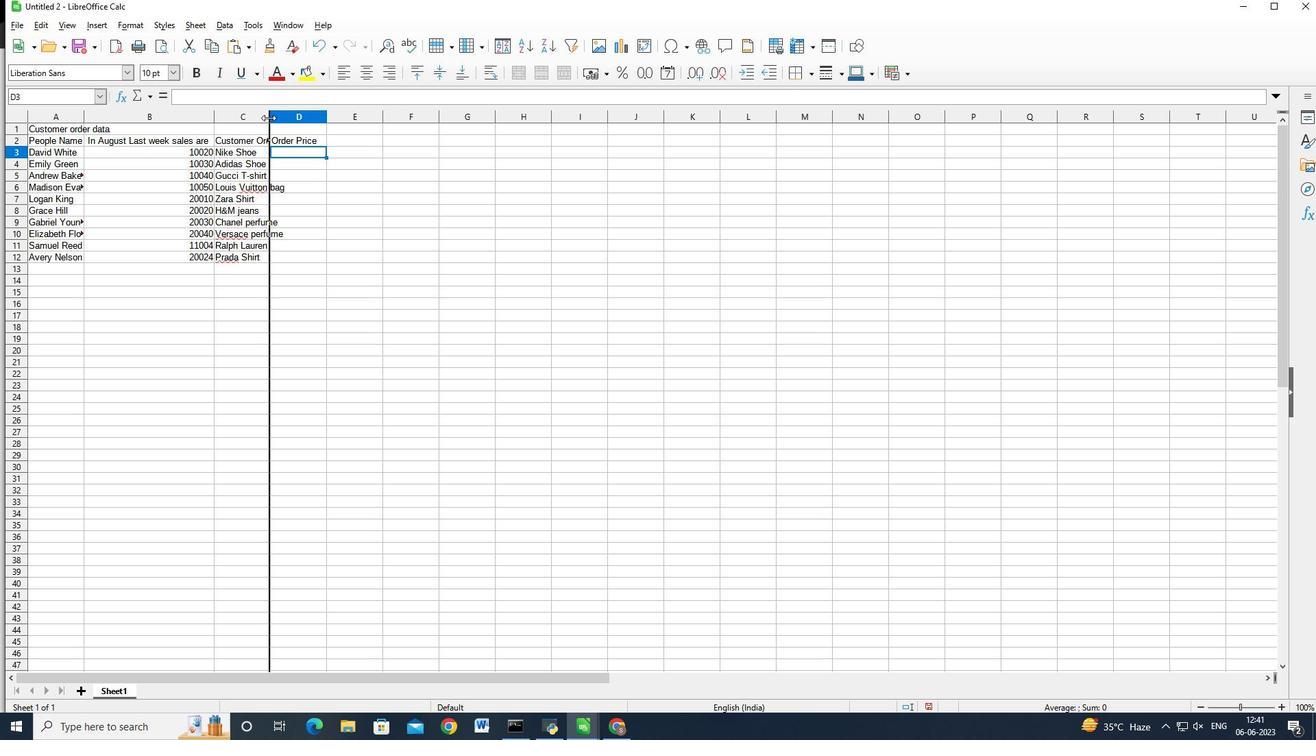 
Action: Mouse moved to (350, 161)
Screenshot: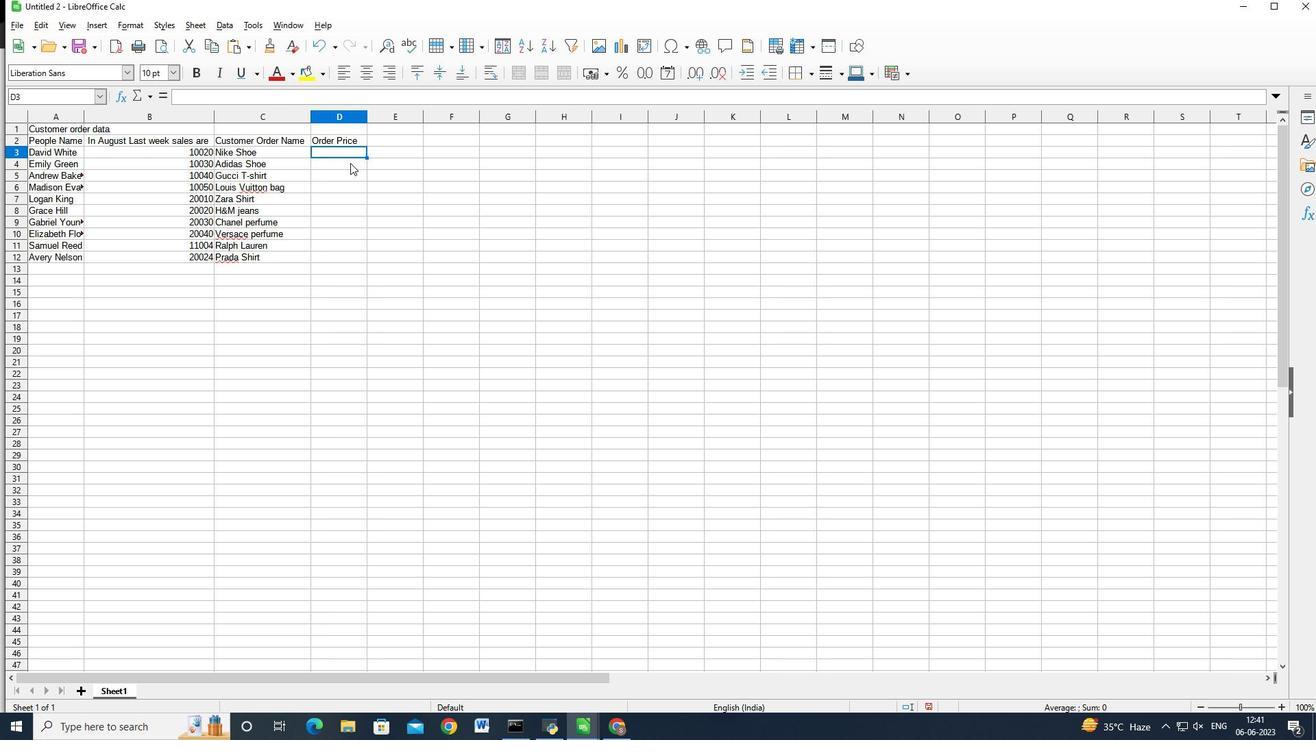 
Action: Key pressed 11<Key.backspace>0000<Key.enter>100<Key.backspace>500<Key.enter>105<Key.backspace>600<Key.enter>10700<Key.enter>11500<Key.enter>12000<Key.enter>12500<Key.enter>13<Key.backspace>3000<Key.enter>13500<Key.enter>15<Key.backspace>4500<Key.right><Key.up><Key.up><Key.up><Key.up><Key.up><Key.up><Key.up><Key.up><Key.up><Key.up><Key.up>
Screenshot: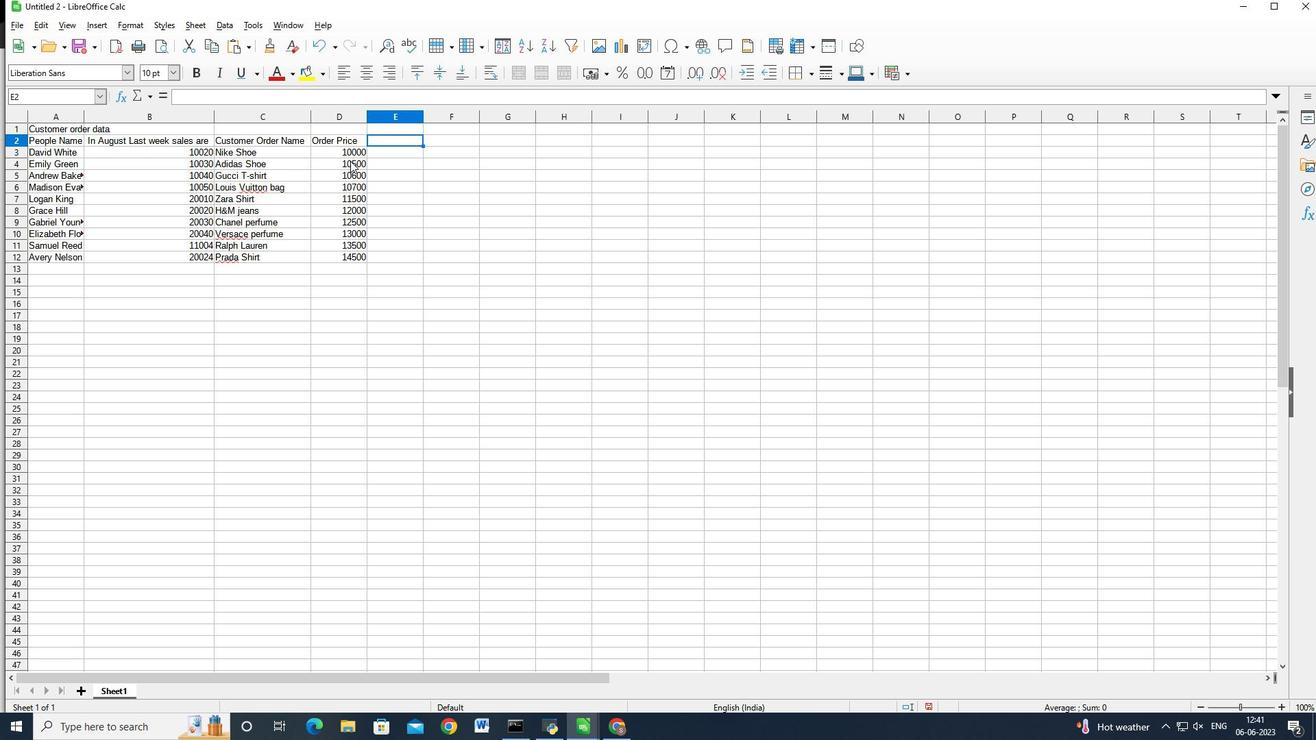 
Action: Mouse moved to (21, 28)
Screenshot: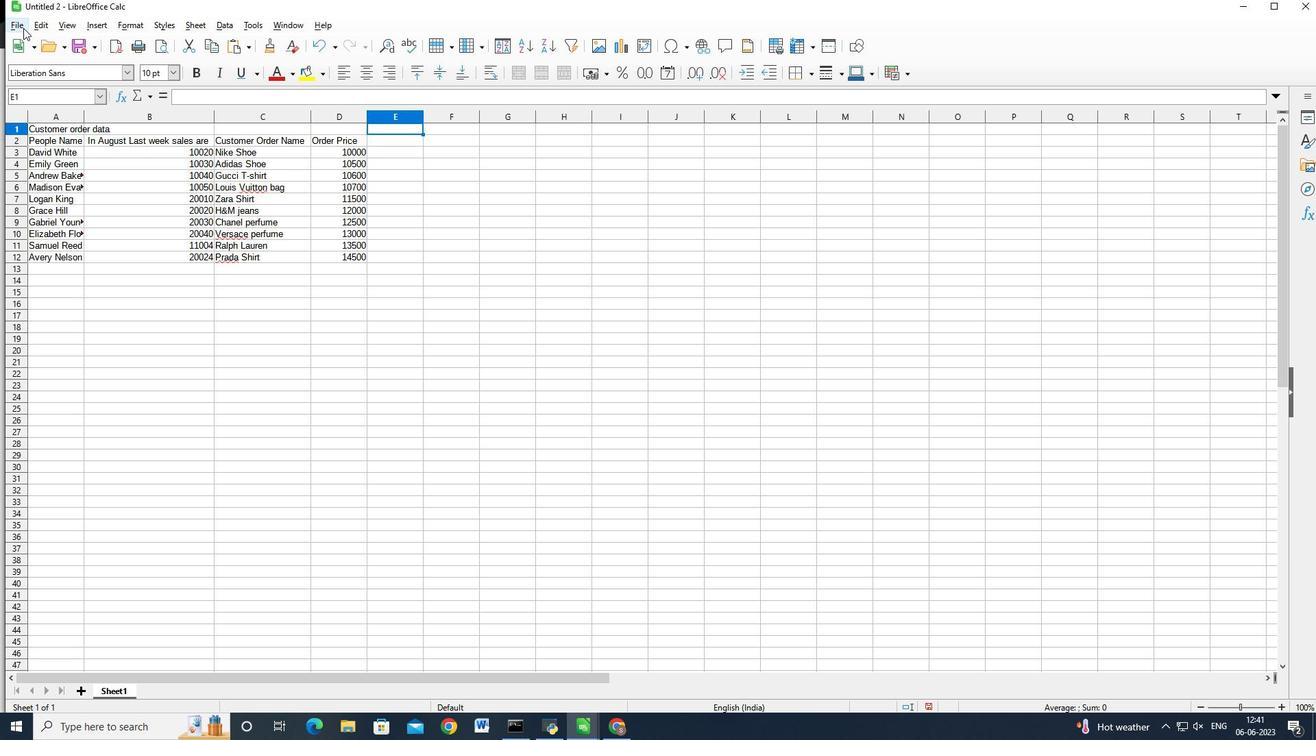 
Action: Mouse pressed left at (21, 28)
Screenshot: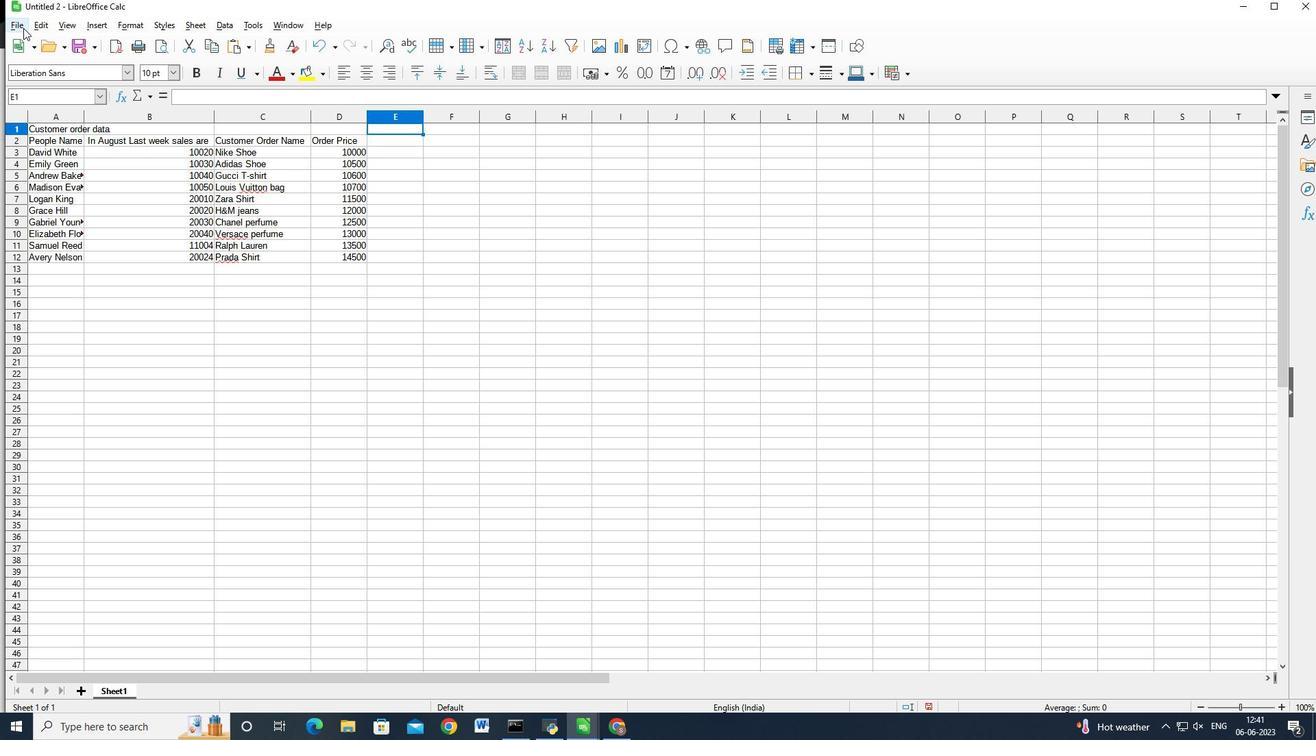 
Action: Mouse moved to (90, 202)
Screenshot: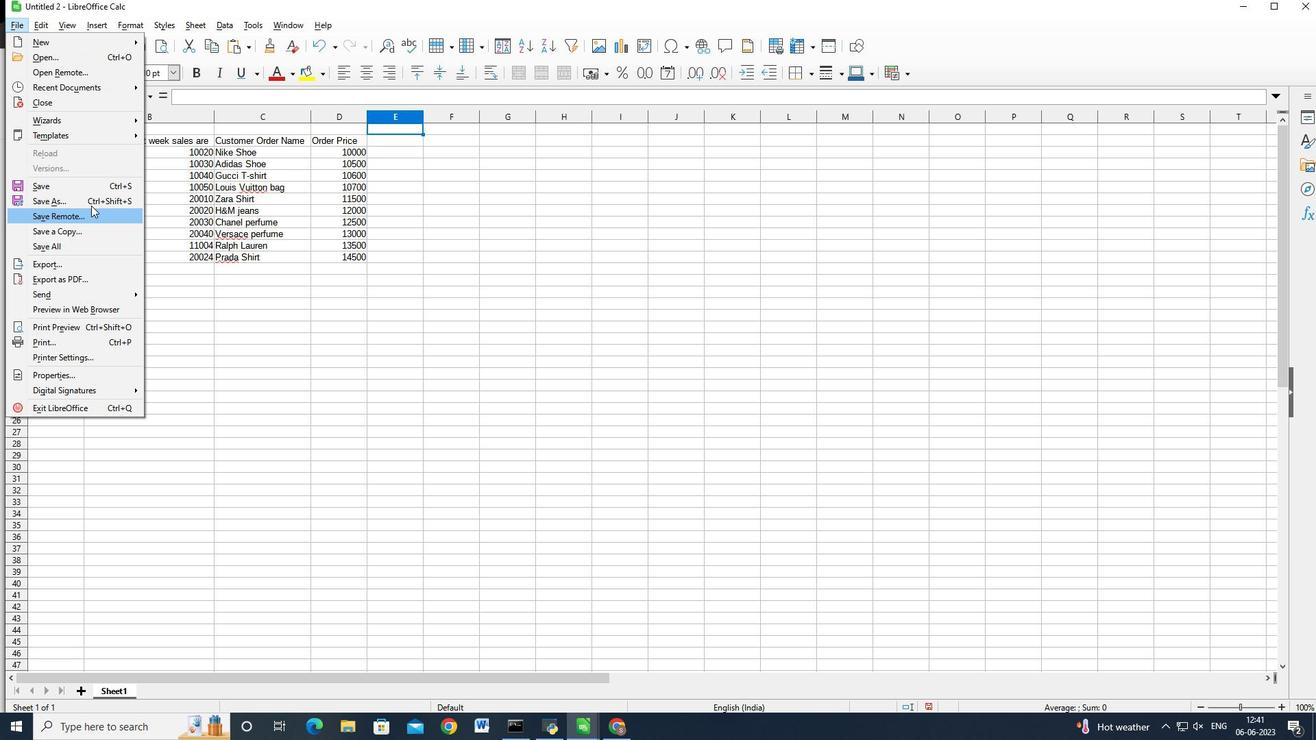 
Action: Mouse pressed left at (90, 202)
Screenshot: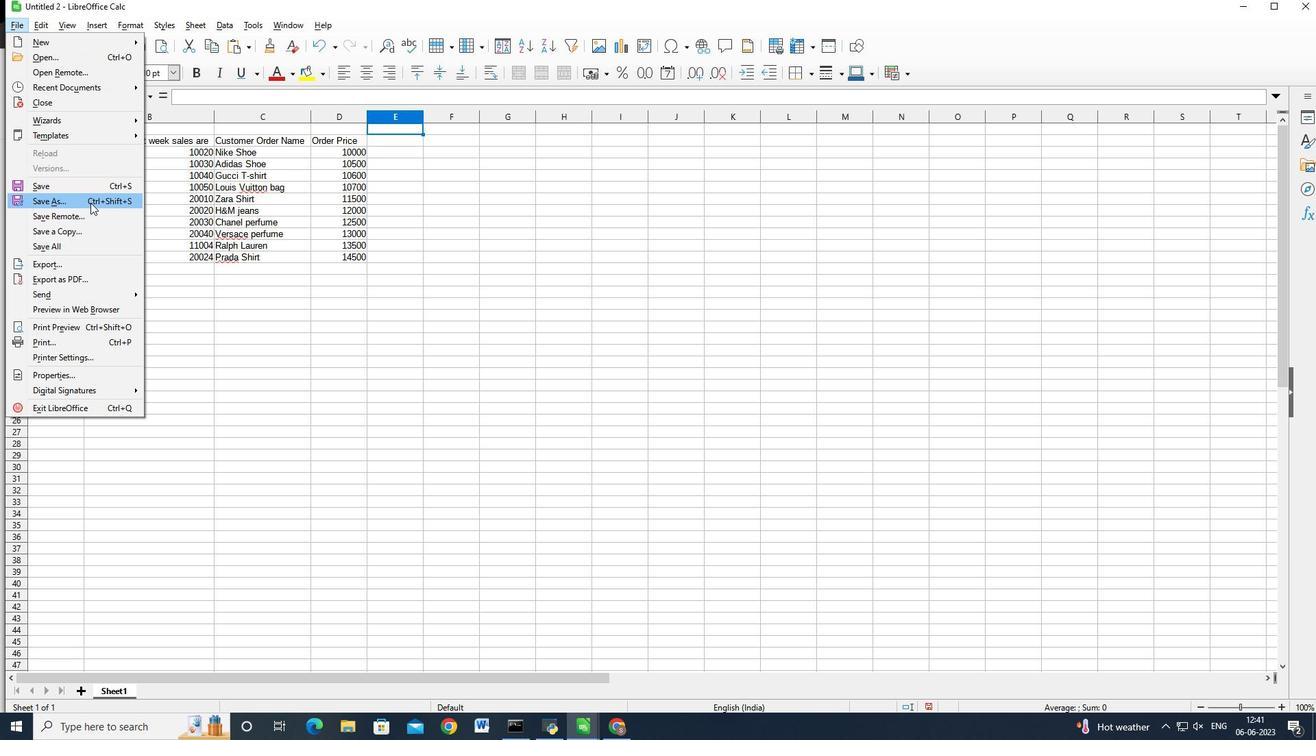 
Action: Mouse moved to (262, 327)
Screenshot: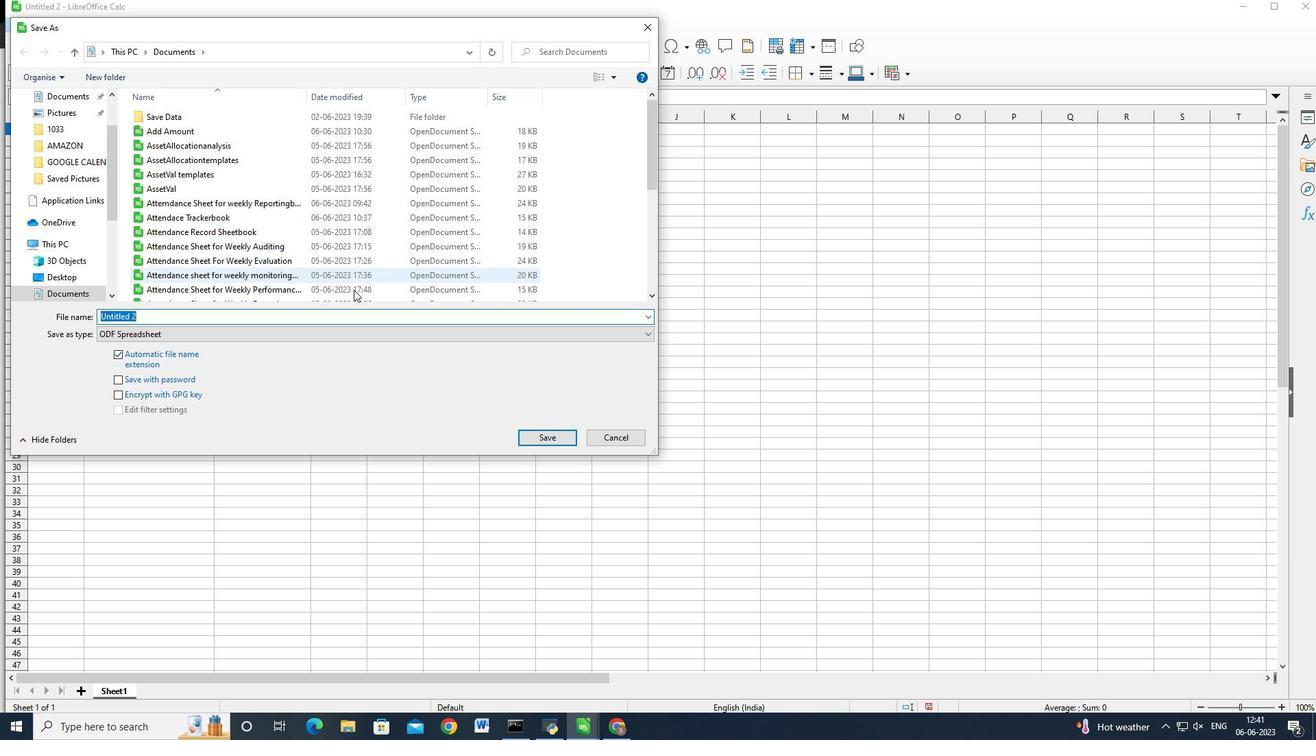 
Action: Key pressed <Key.backspace>auditing<Key.shift_r>Sales<Key.shift>By<Key.shift_r>Quarter<Key.enter>
Screenshot: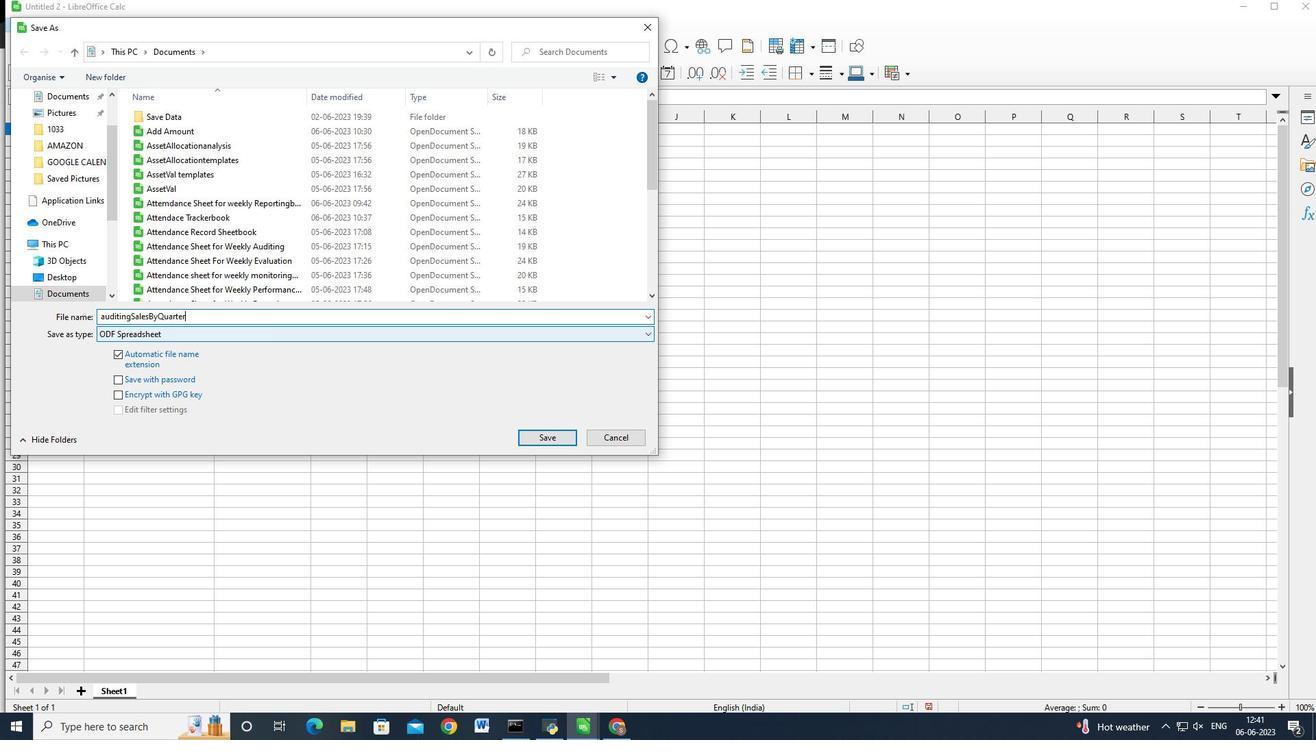 
